 Task: Find connections with filter location Bata with filter topic #lifewith filter profile language Potuguese with filter current company AppDirect with filter school Technology And Management Jobs with filter industry Electrical Equipment Manufacturing with filter service category Labor and Employment Law with filter keywords title Playwright
Action: Mouse moved to (250, 214)
Screenshot: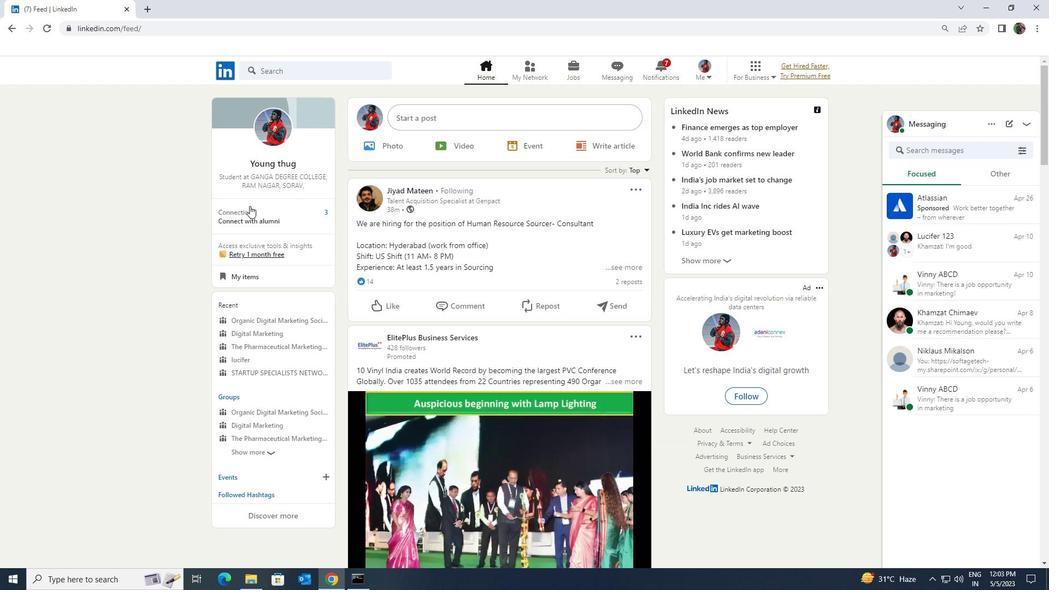 
Action: Mouse pressed left at (250, 214)
Screenshot: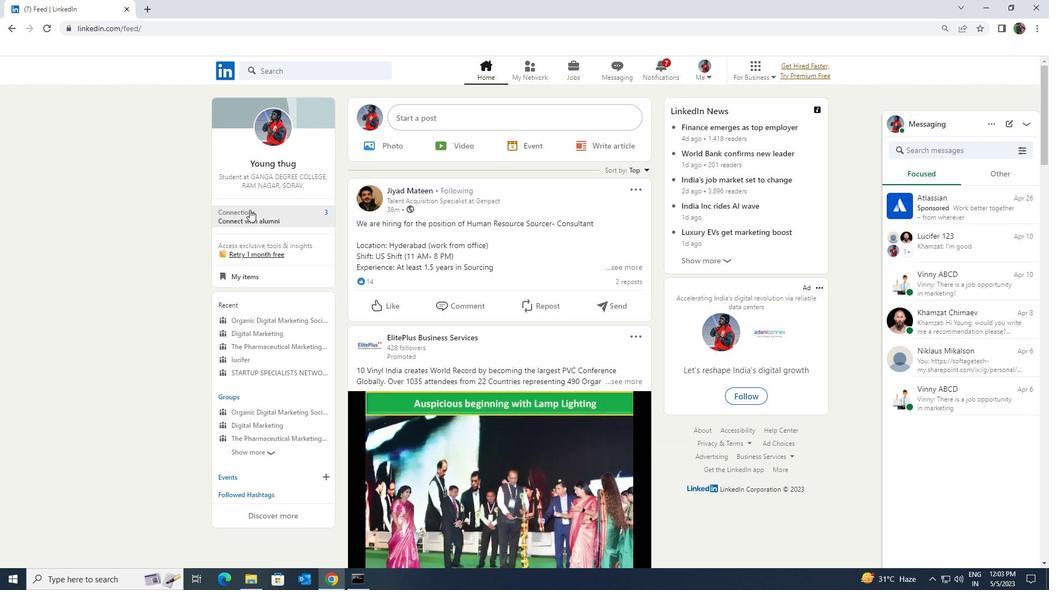 
Action: Mouse moved to (274, 133)
Screenshot: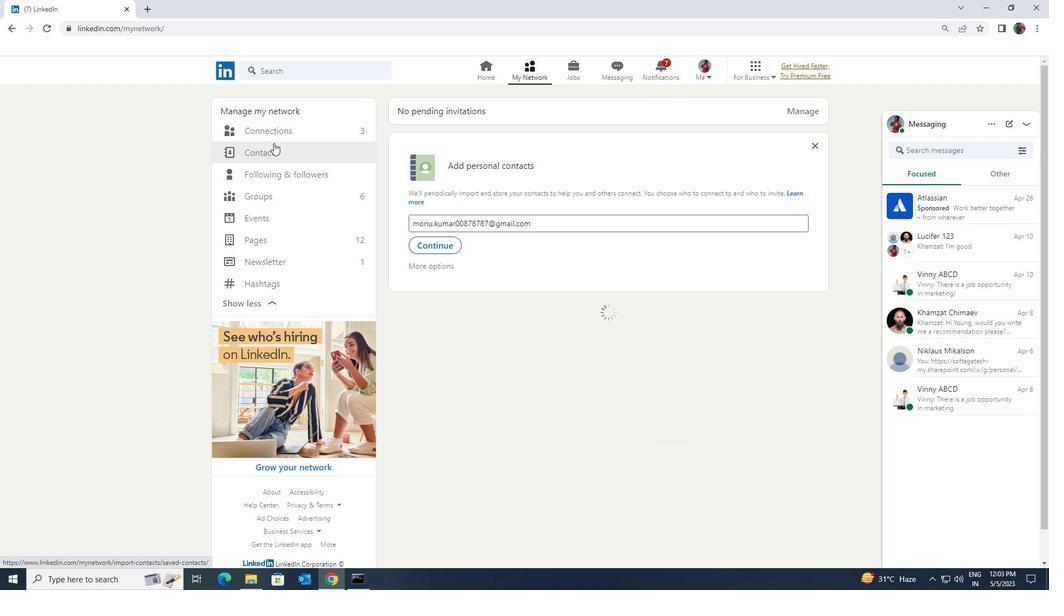 
Action: Mouse pressed left at (274, 133)
Screenshot: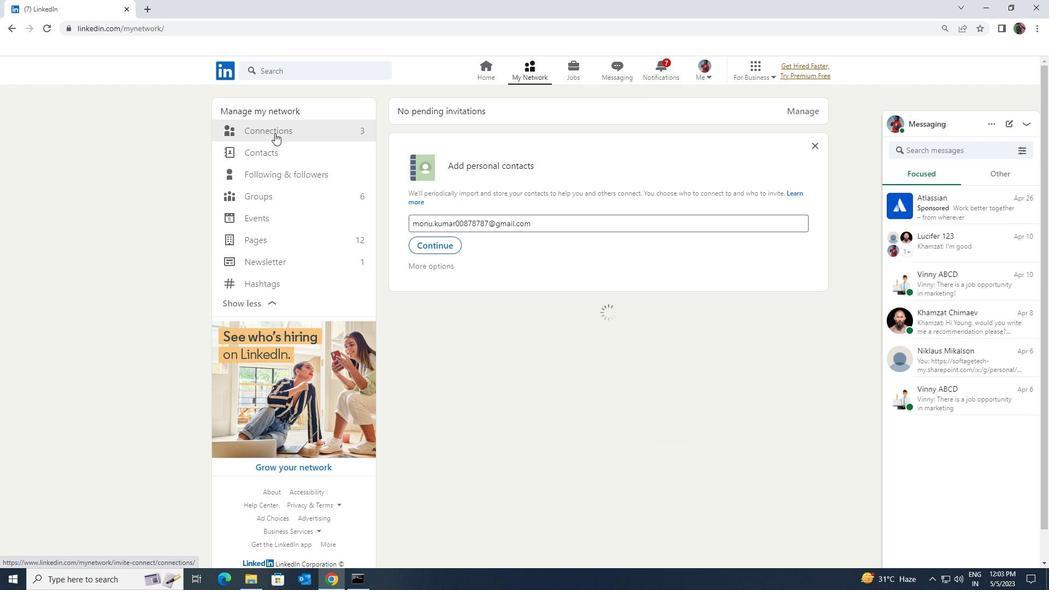 
Action: Mouse moved to (589, 131)
Screenshot: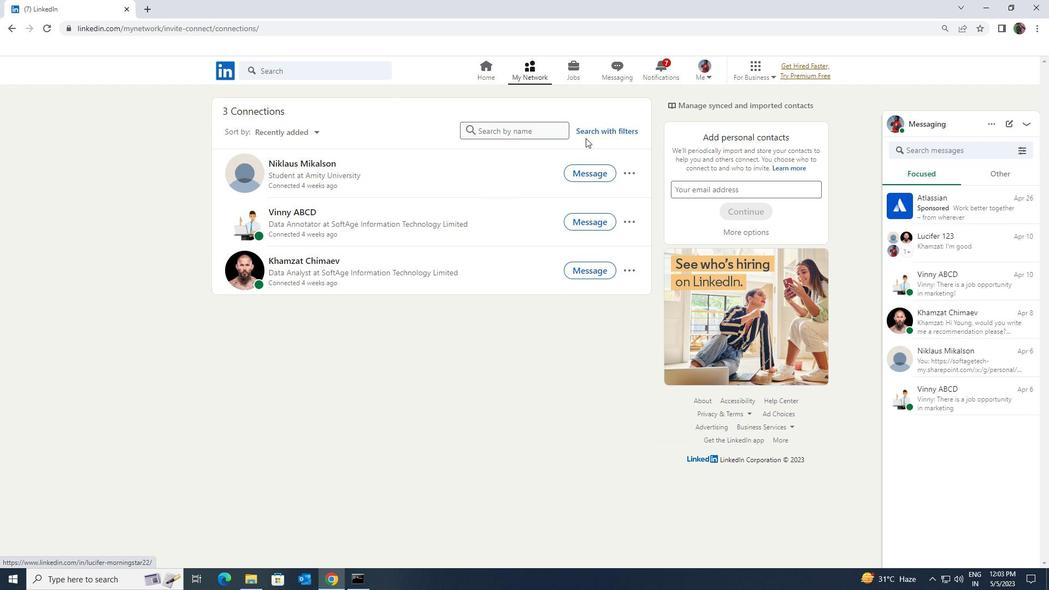 
Action: Mouse pressed left at (589, 131)
Screenshot: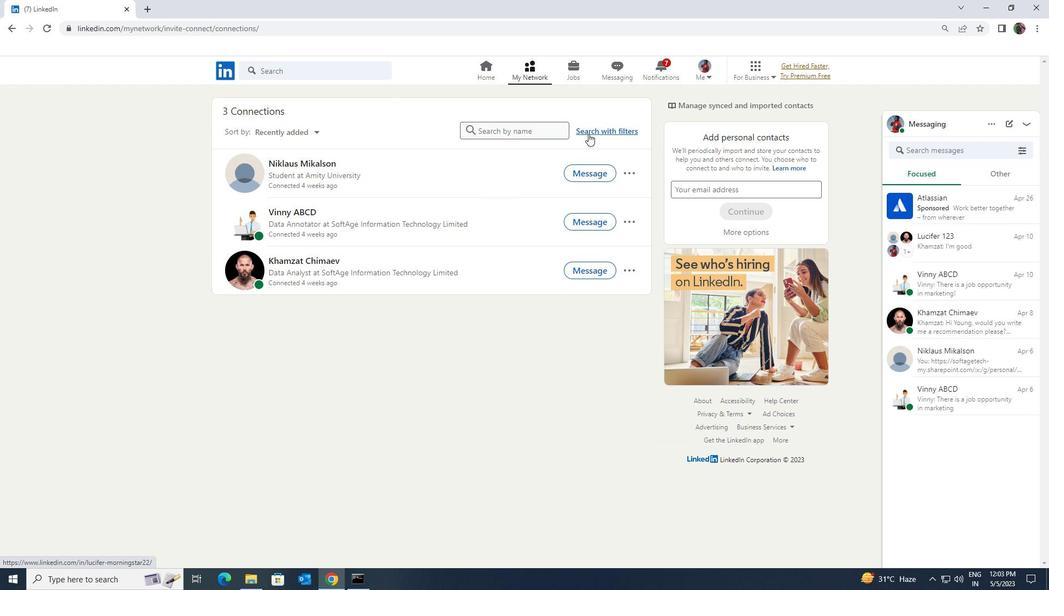 
Action: Mouse moved to (569, 106)
Screenshot: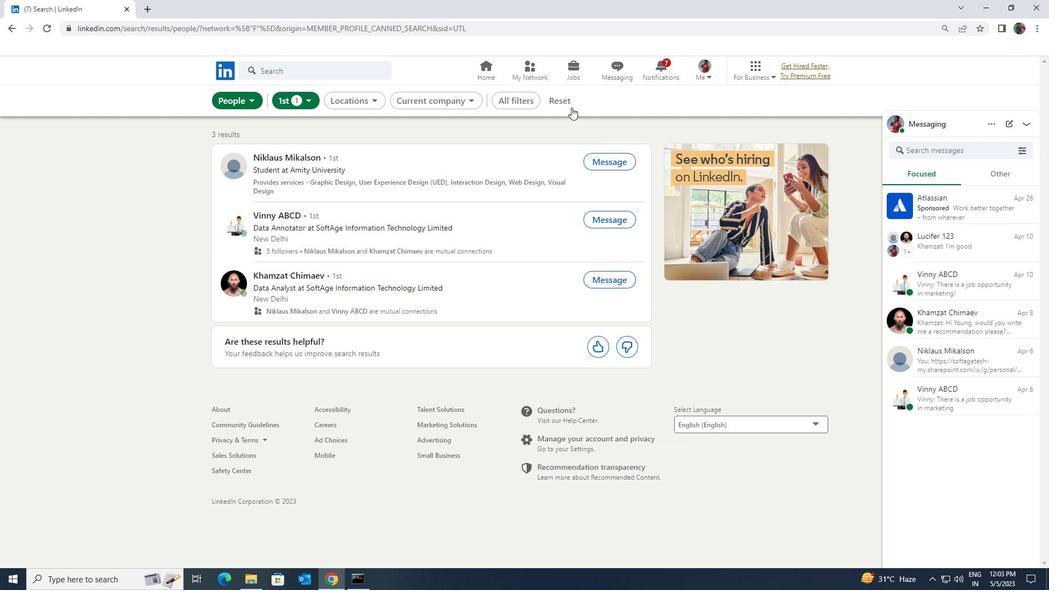 
Action: Mouse pressed left at (569, 106)
Screenshot: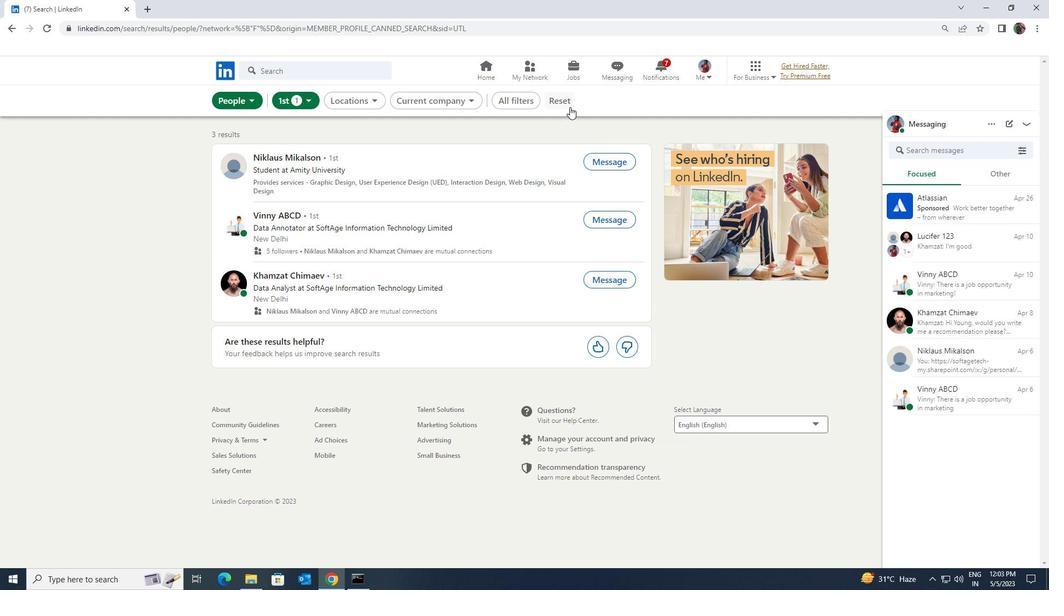 
Action: Mouse moved to (545, 99)
Screenshot: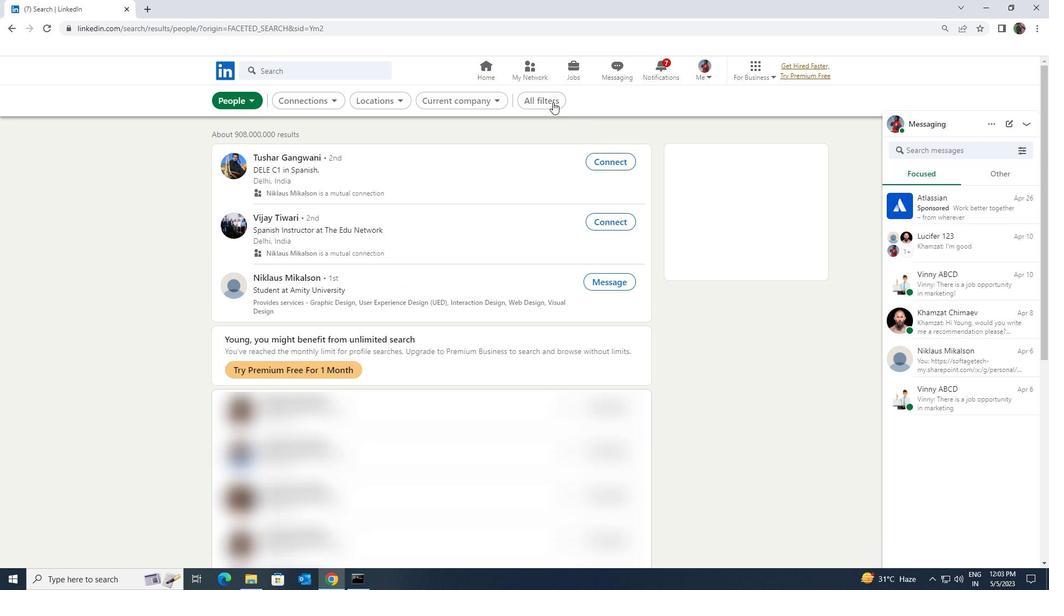 
Action: Mouse pressed left at (545, 99)
Screenshot: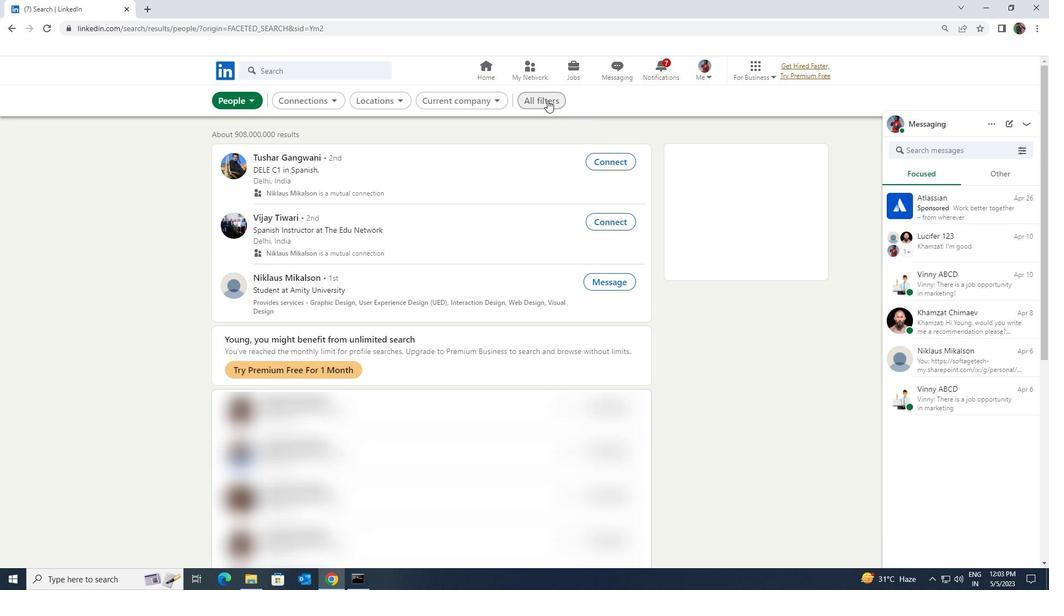 
Action: Mouse moved to (911, 420)
Screenshot: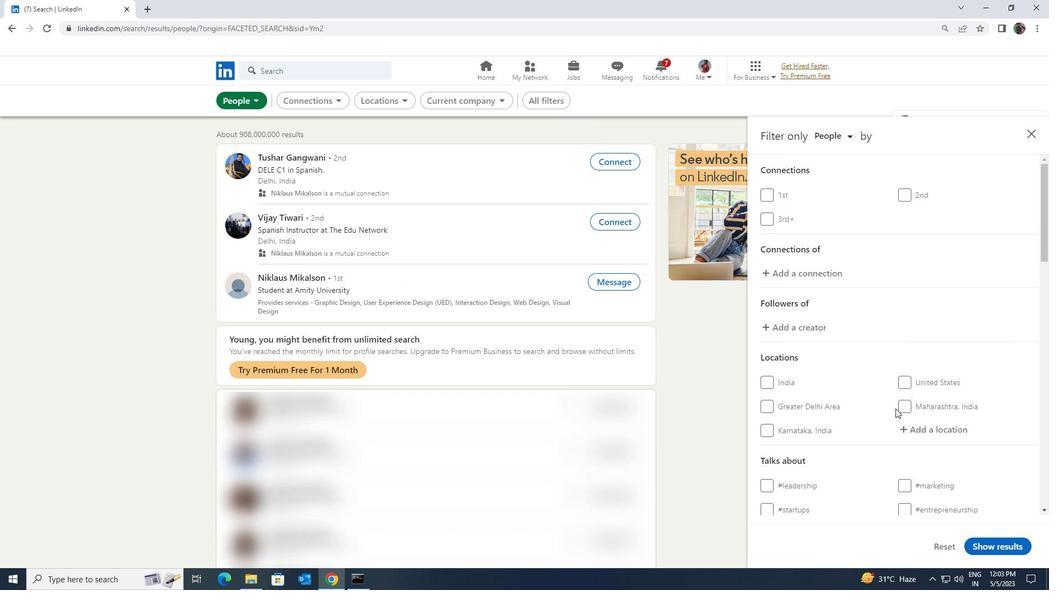 
Action: Mouse pressed left at (911, 420)
Screenshot: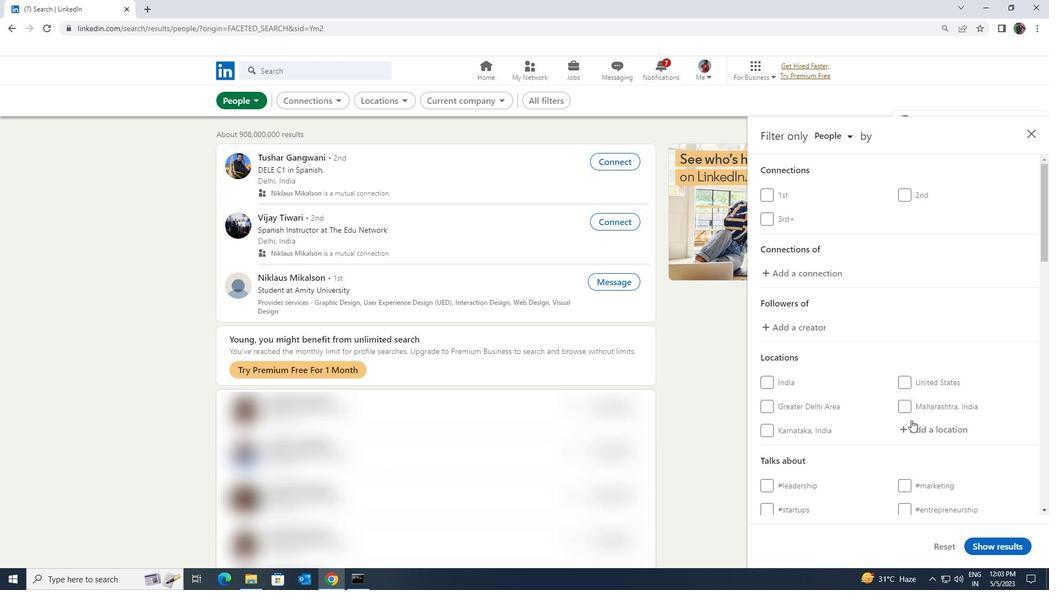 
Action: Key pressed <Key.shift>BATA
Screenshot: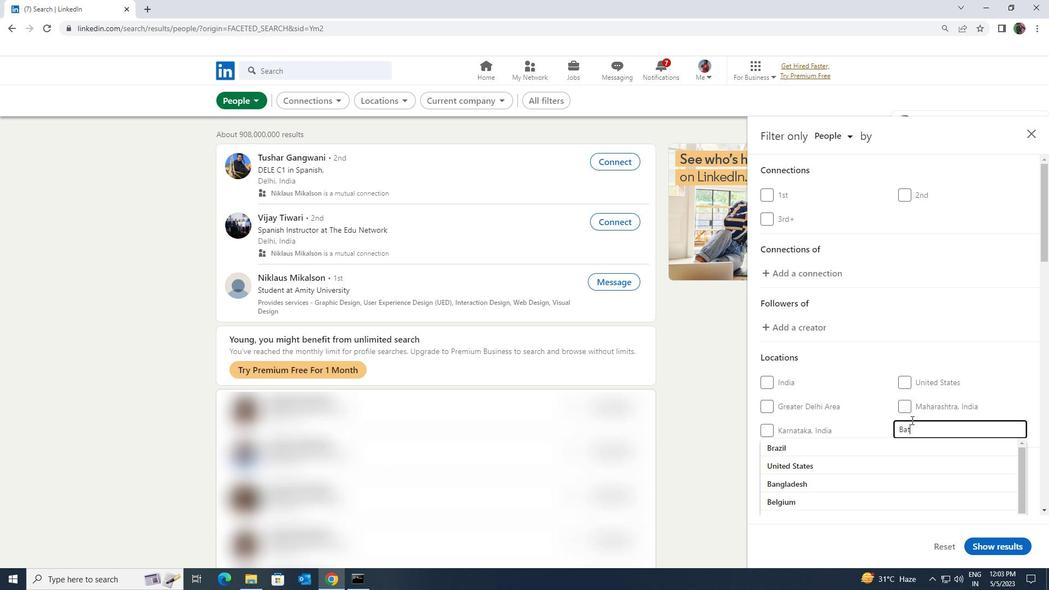 
Action: Mouse moved to (909, 443)
Screenshot: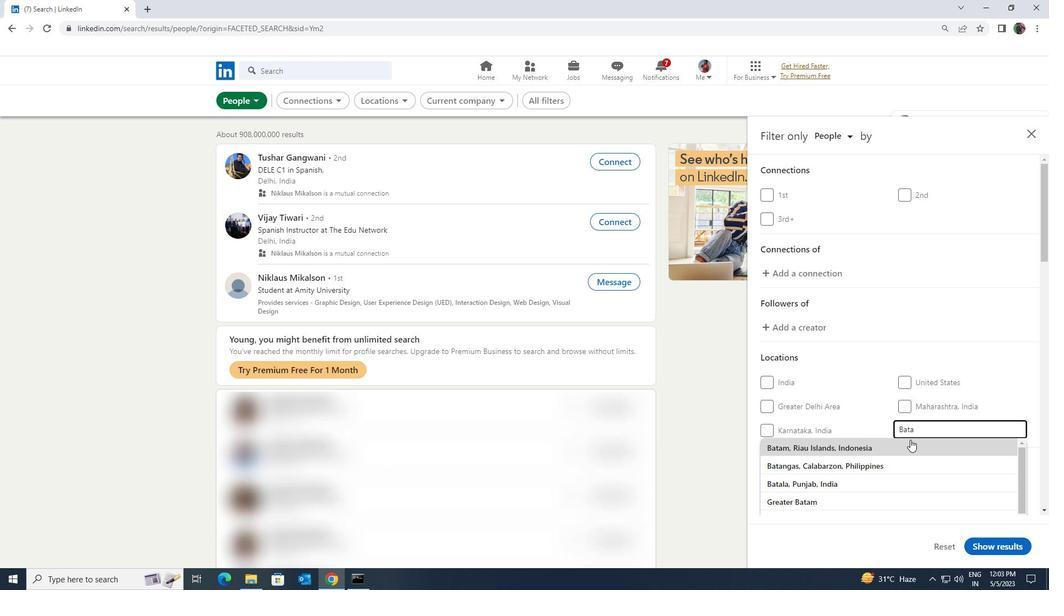 
Action: Mouse pressed left at (909, 443)
Screenshot: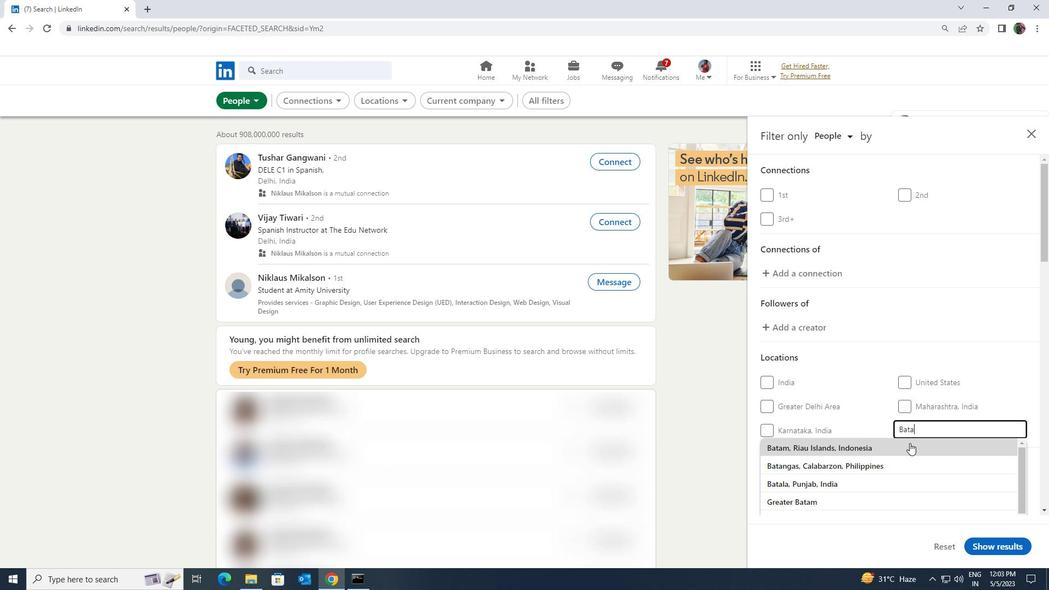 
Action: Mouse scrolled (909, 442) with delta (0, 0)
Screenshot: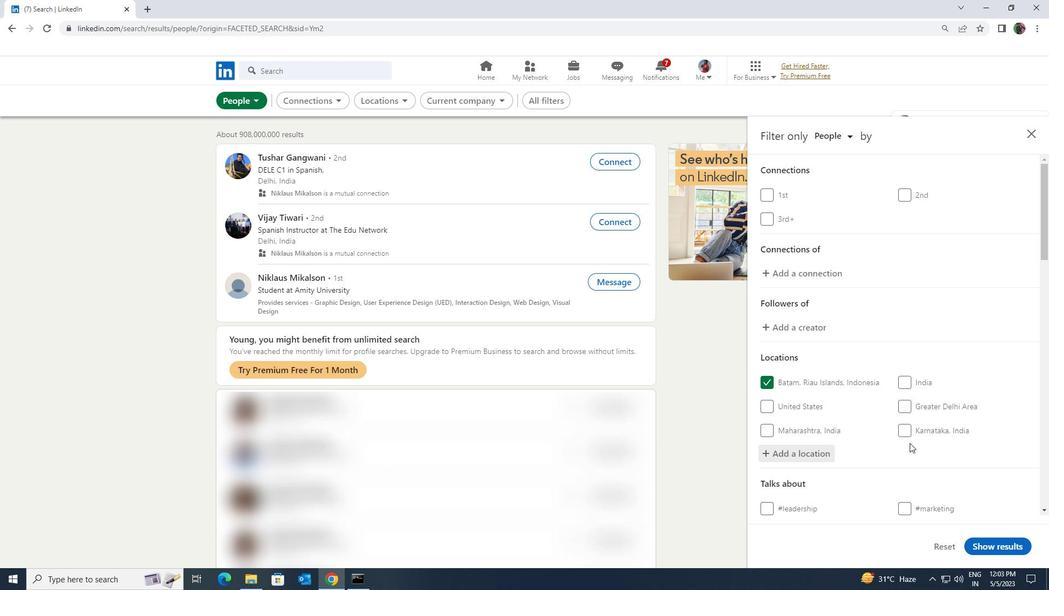 
Action: Mouse scrolled (909, 442) with delta (0, 0)
Screenshot: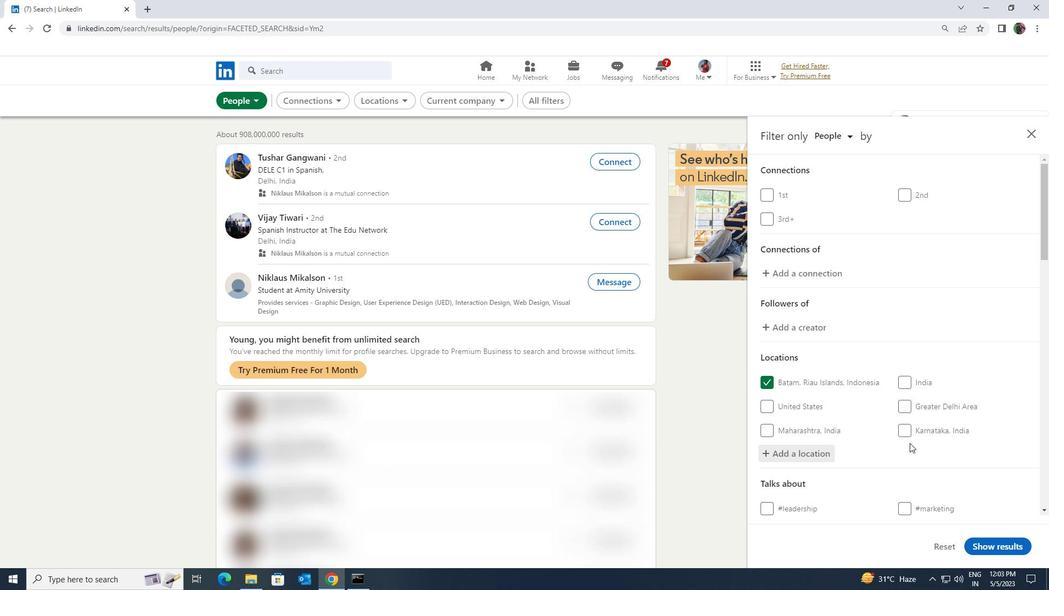 
Action: Mouse scrolled (909, 442) with delta (0, 0)
Screenshot: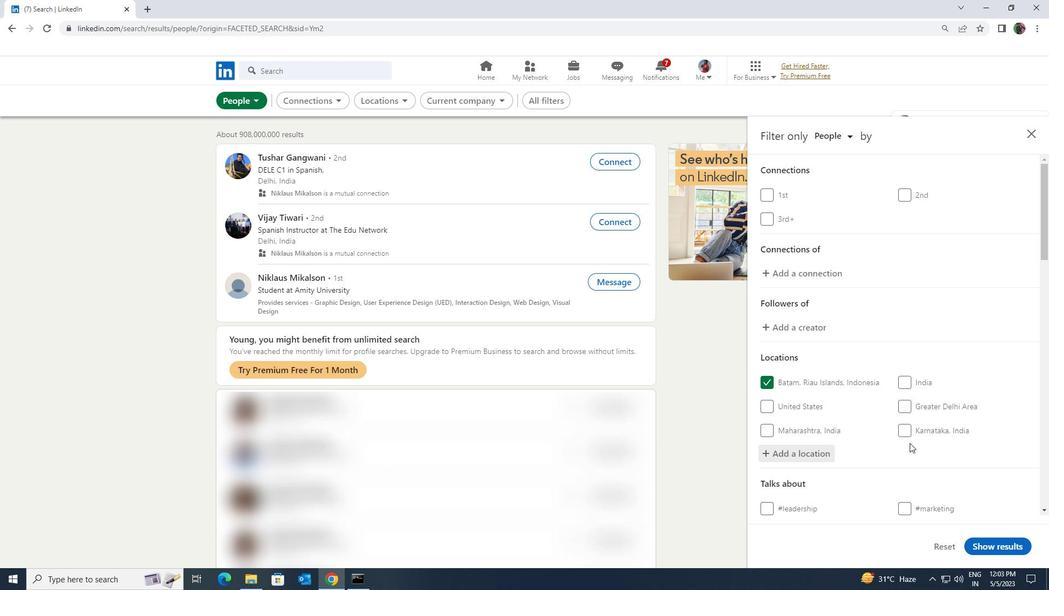 
Action: Mouse moved to (920, 393)
Screenshot: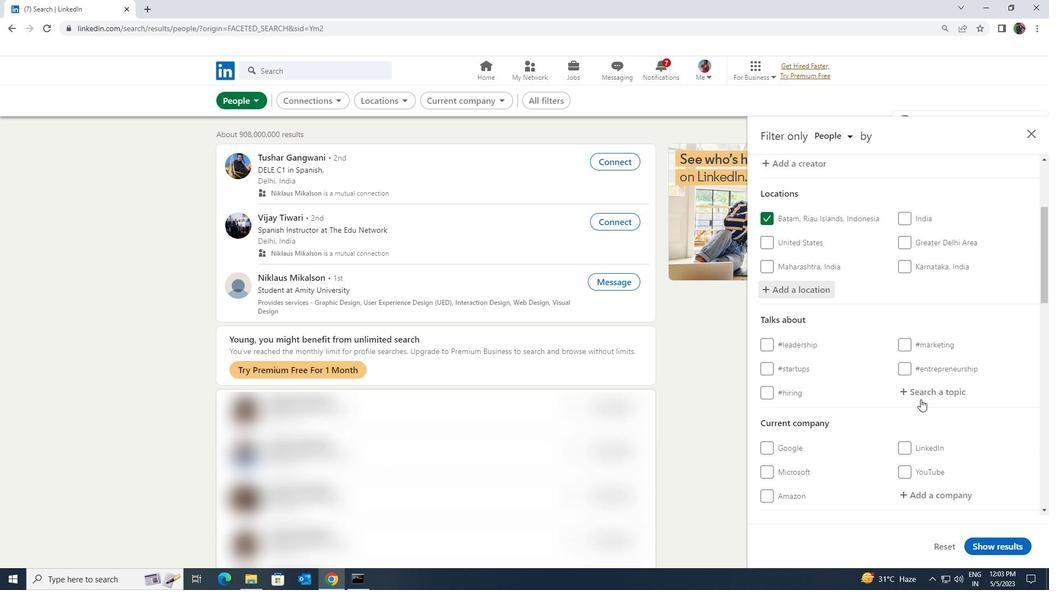 
Action: Mouse pressed left at (920, 393)
Screenshot: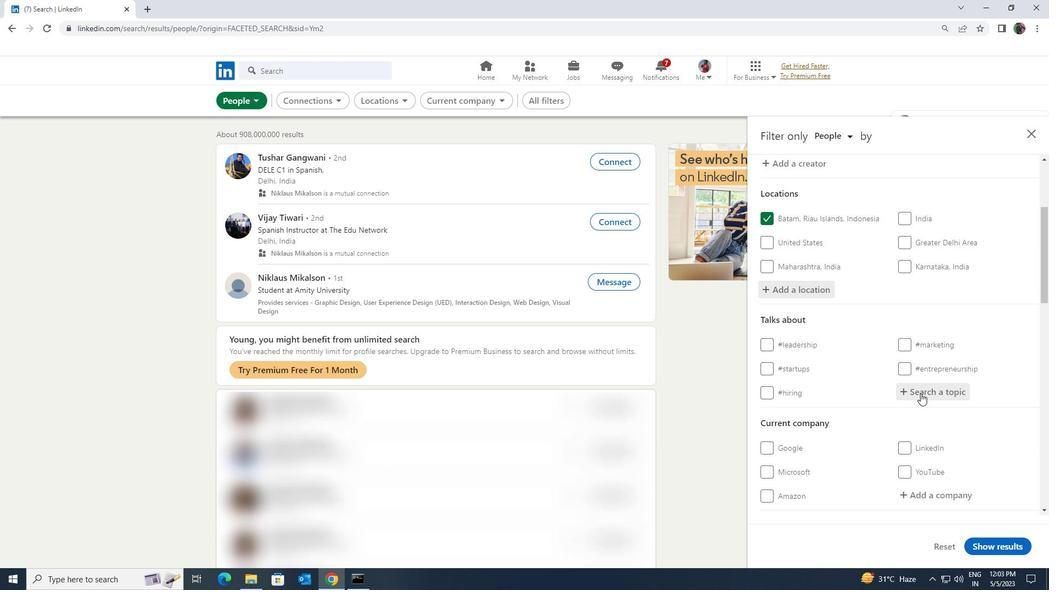 
Action: Key pressed <Key.shift>LIFE
Screenshot: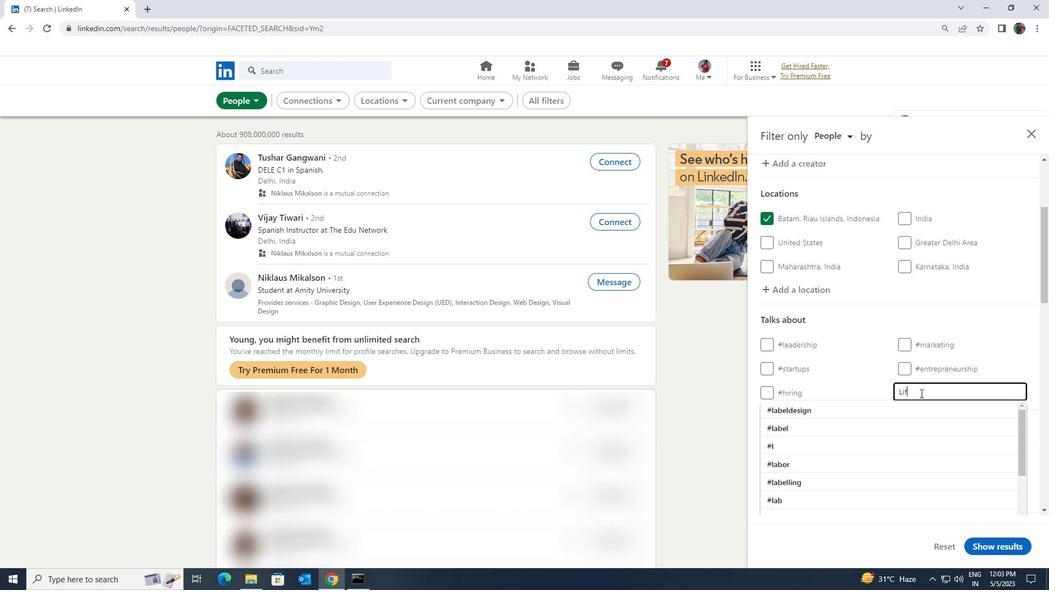 
Action: Mouse moved to (913, 401)
Screenshot: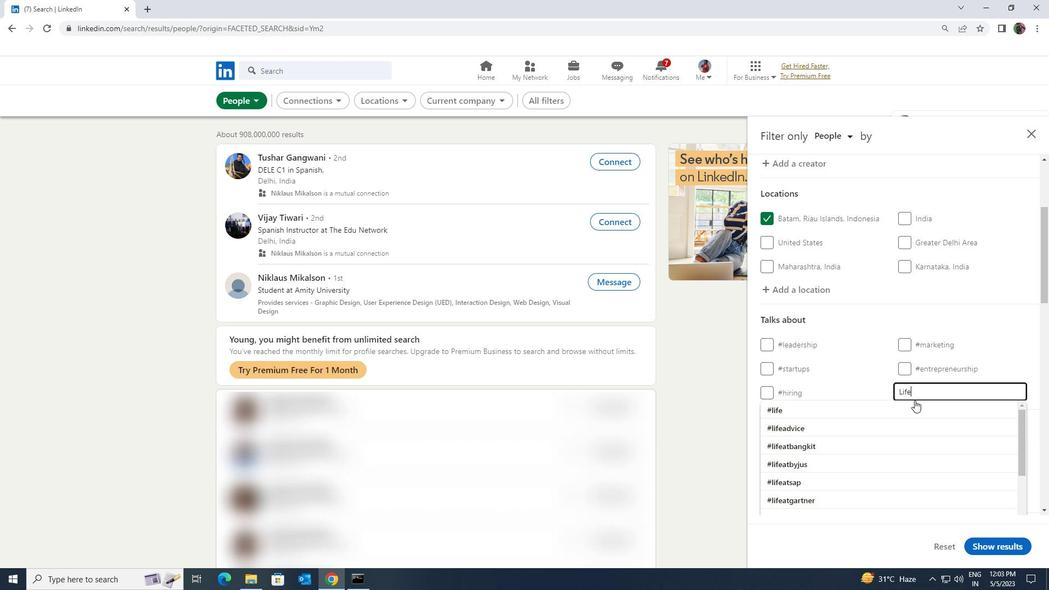 
Action: Mouse pressed left at (913, 401)
Screenshot: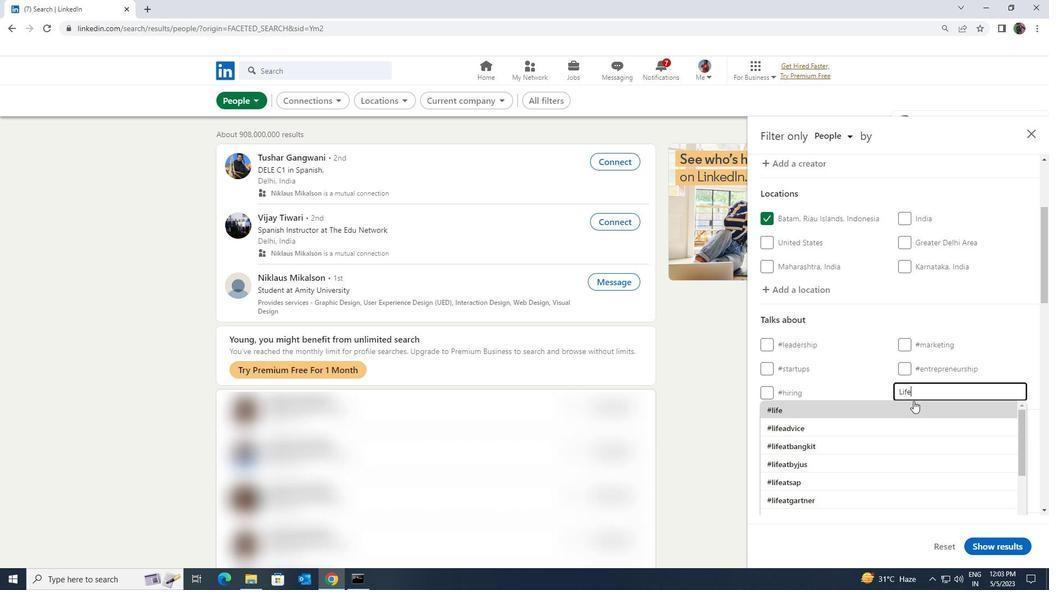 
Action: Mouse scrolled (913, 401) with delta (0, 0)
Screenshot: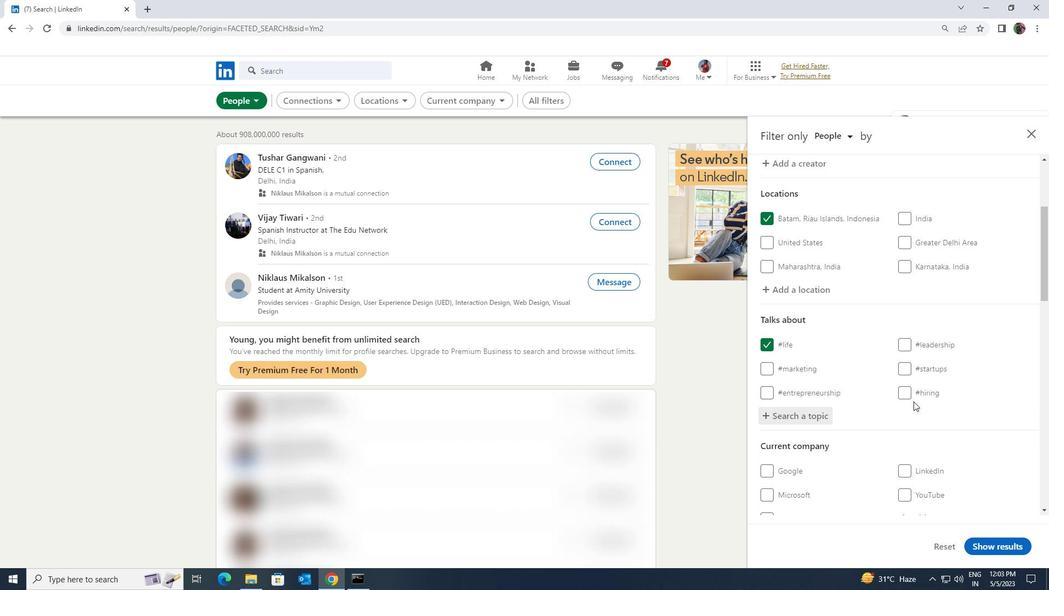 
Action: Mouse scrolled (913, 401) with delta (0, 0)
Screenshot: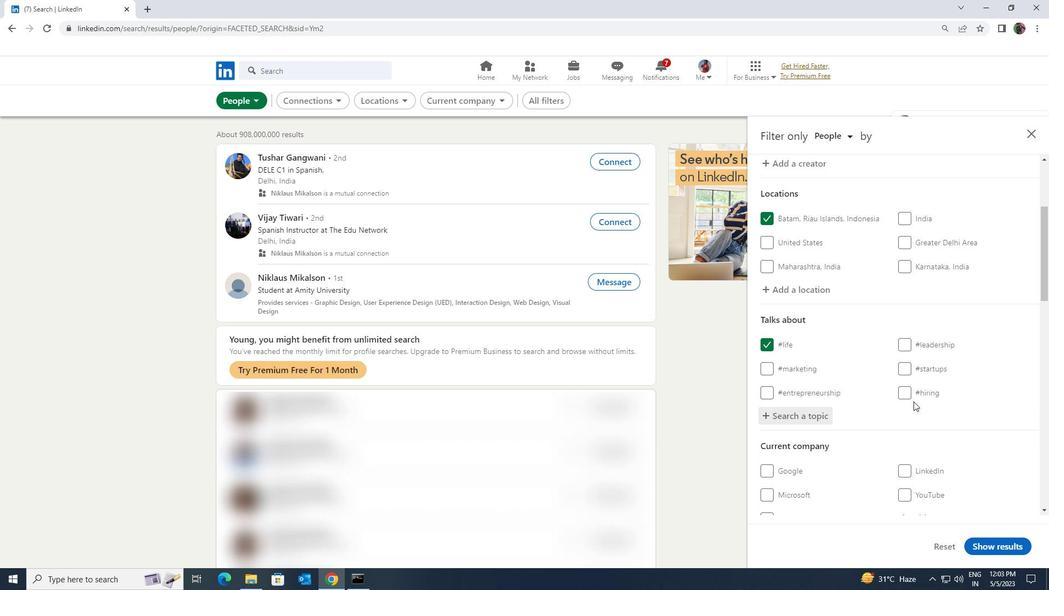 
Action: Mouse moved to (913, 402)
Screenshot: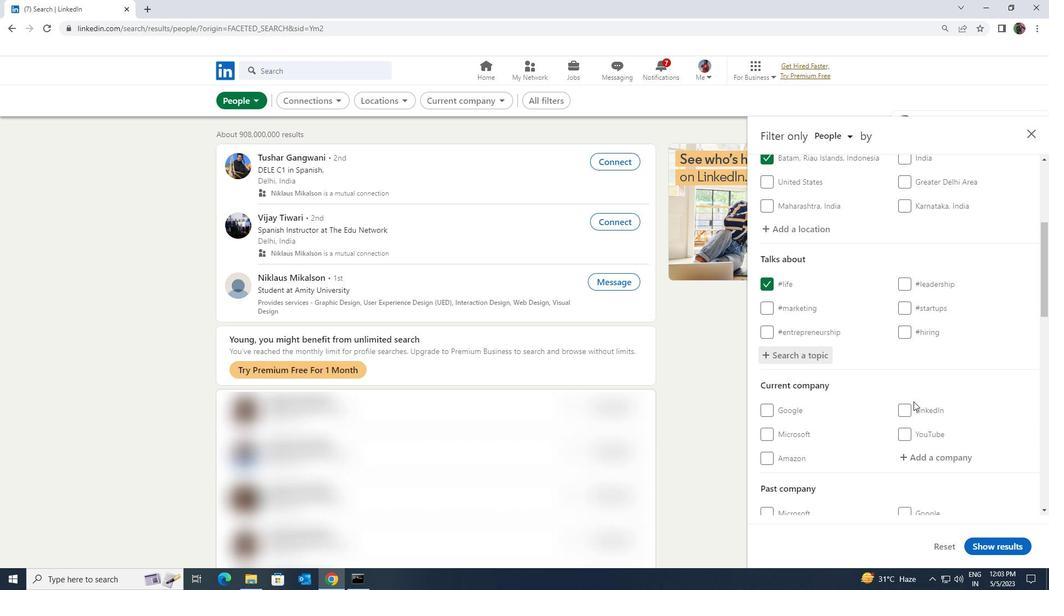 
Action: Mouse scrolled (913, 401) with delta (0, 0)
Screenshot: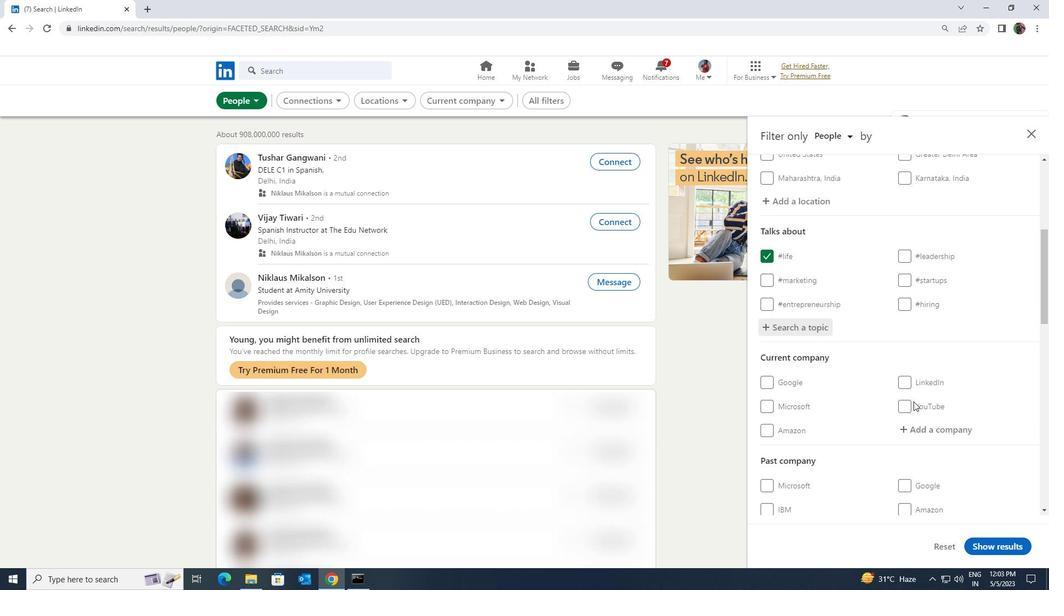 
Action: Mouse moved to (912, 402)
Screenshot: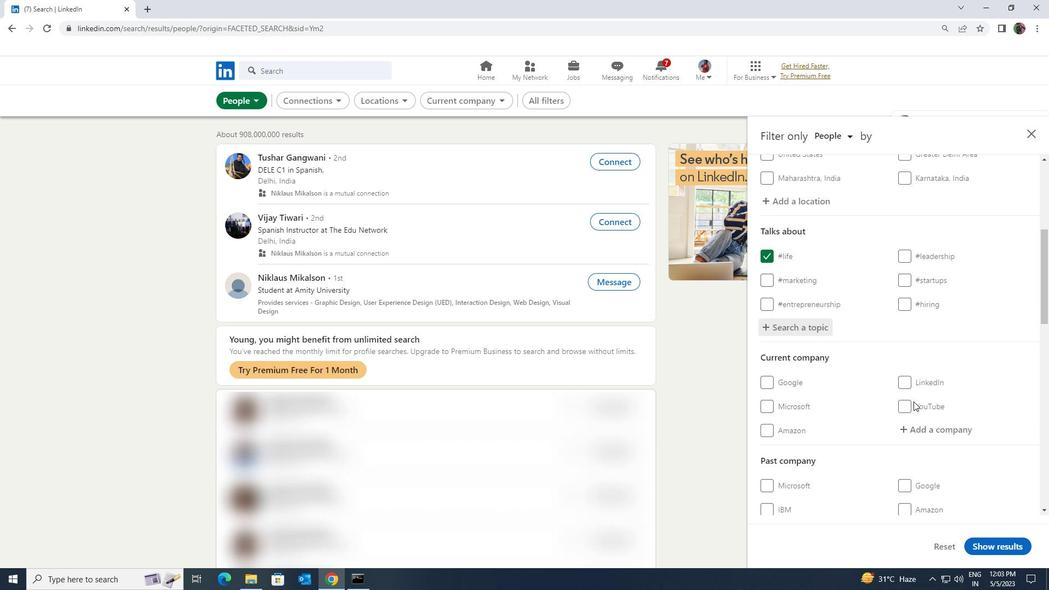
Action: Mouse scrolled (912, 402) with delta (0, 0)
Screenshot: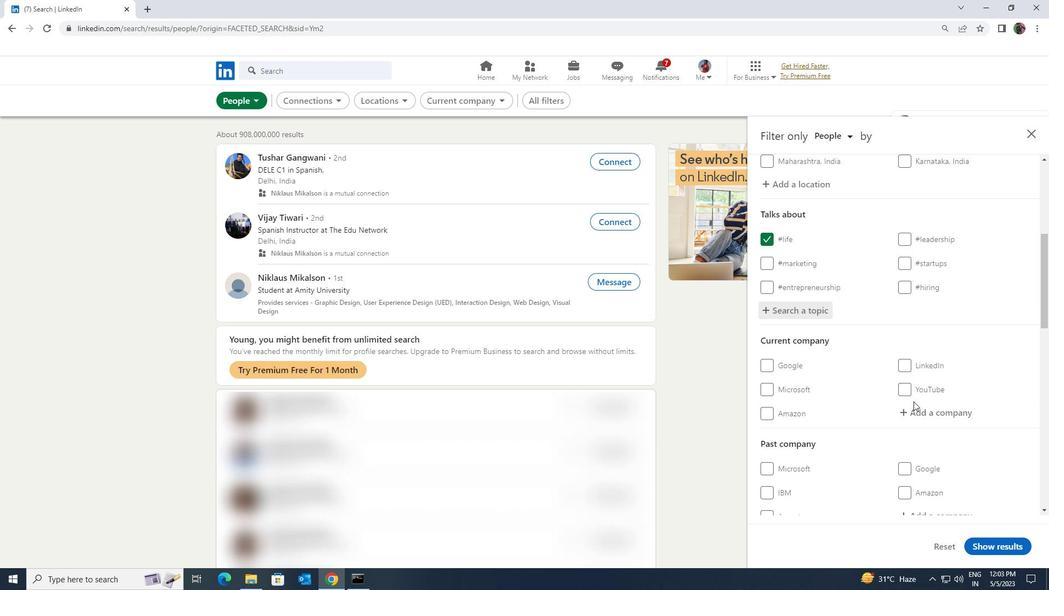 
Action: Mouse moved to (912, 402)
Screenshot: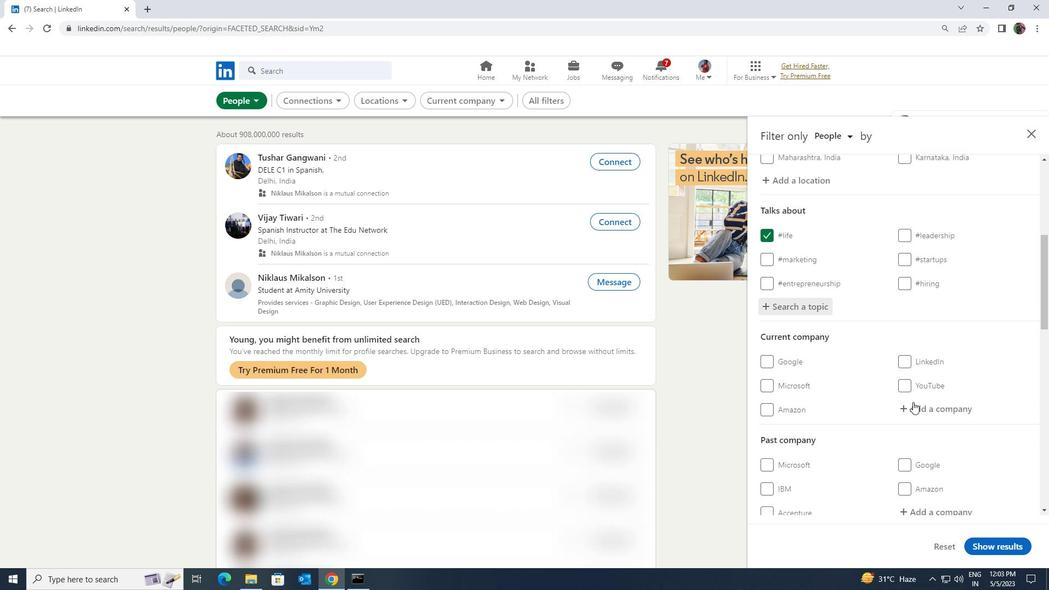 
Action: Mouse scrolled (912, 402) with delta (0, 0)
Screenshot: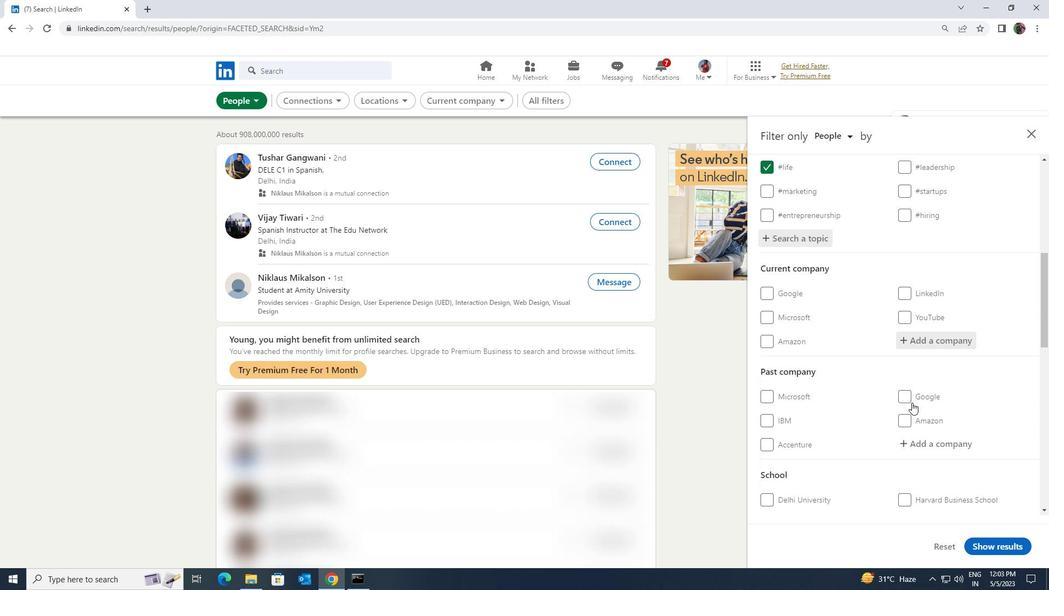 
Action: Mouse moved to (908, 404)
Screenshot: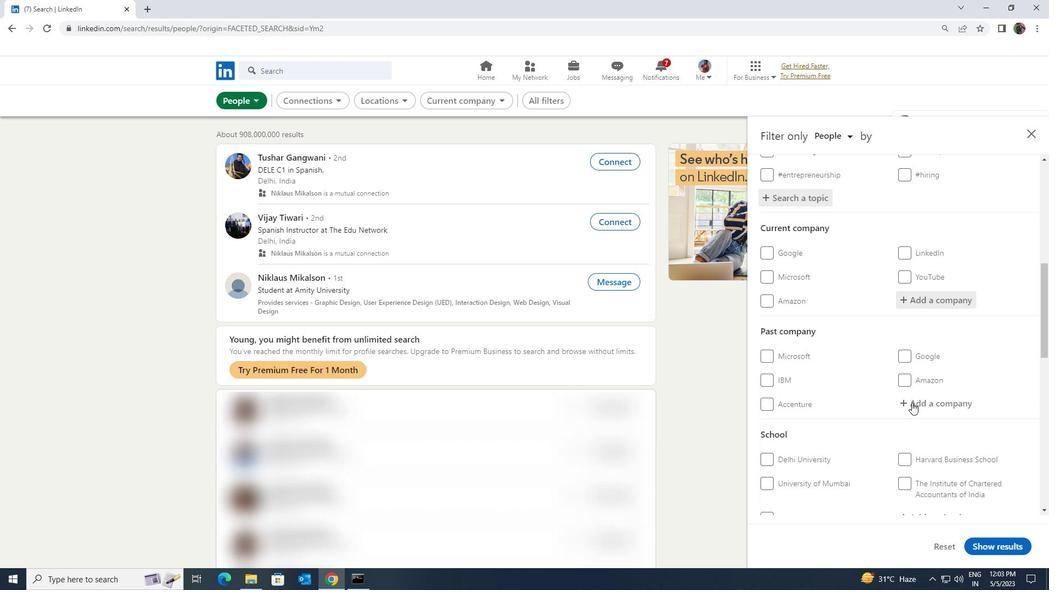 
Action: Mouse scrolled (908, 404) with delta (0, 0)
Screenshot: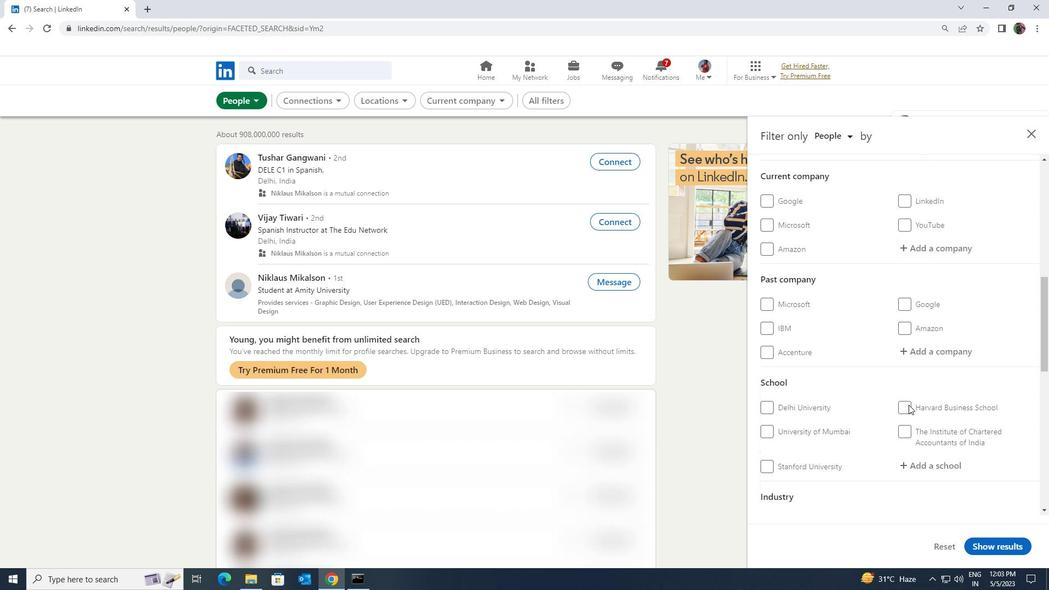 
Action: Mouse scrolled (908, 404) with delta (0, 0)
Screenshot: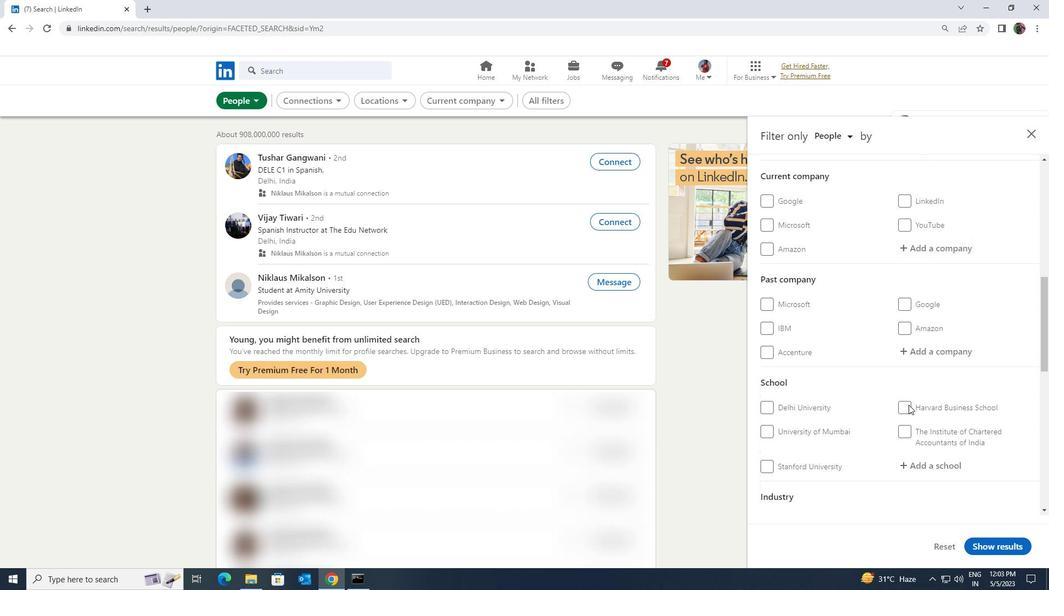 
Action: Mouse moved to (907, 406)
Screenshot: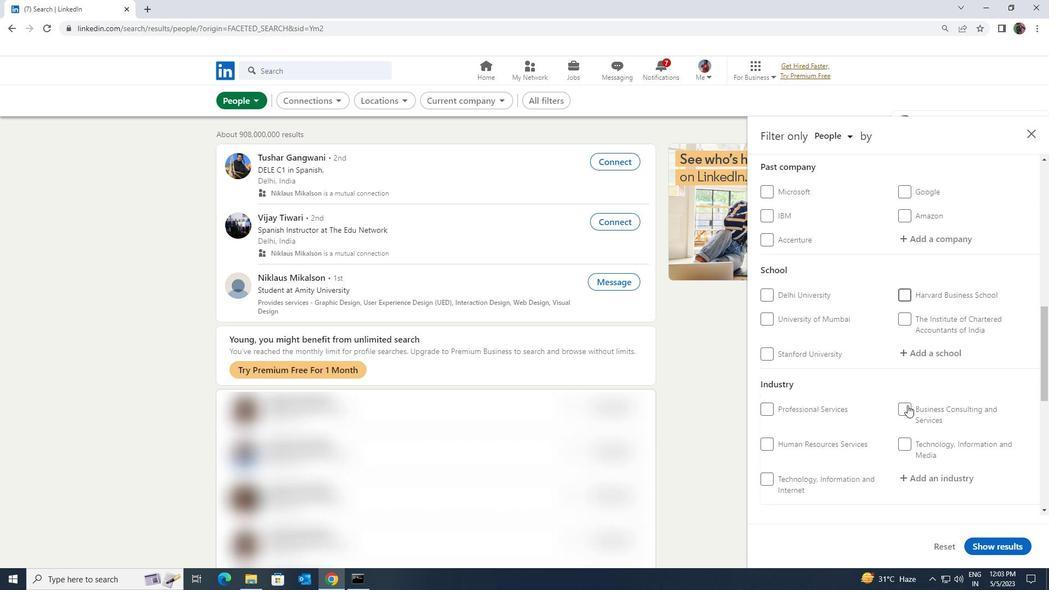 
Action: Mouse scrolled (907, 405) with delta (0, 0)
Screenshot: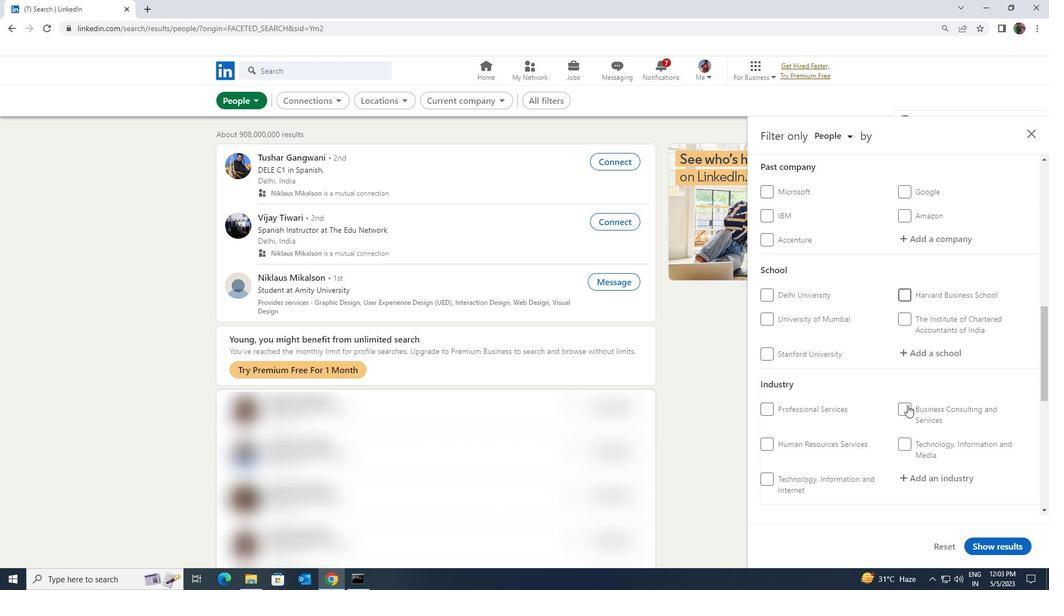 
Action: Mouse scrolled (907, 405) with delta (0, 0)
Screenshot: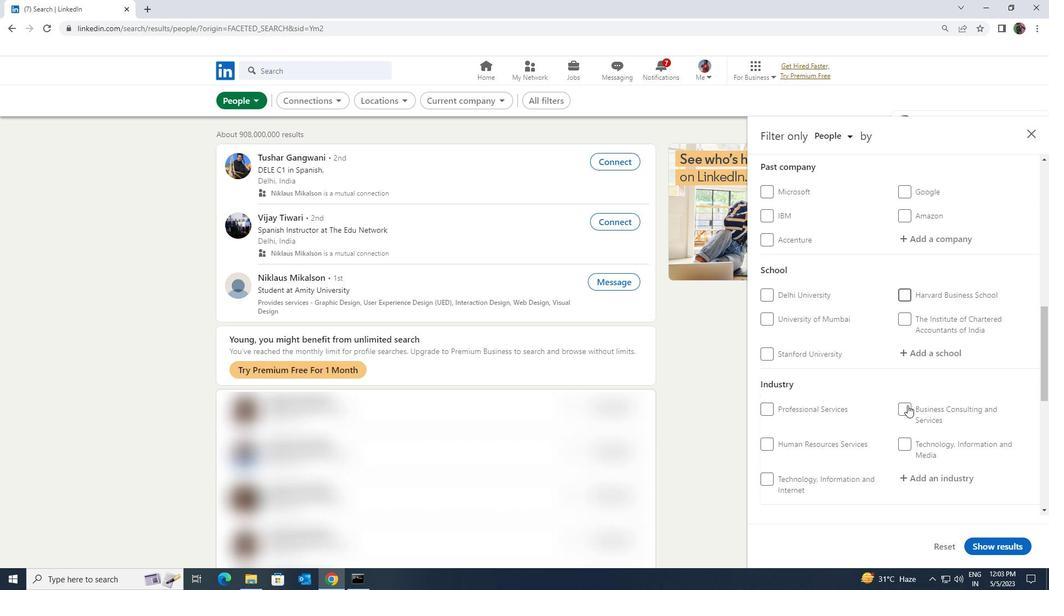 
Action: Mouse moved to (906, 406)
Screenshot: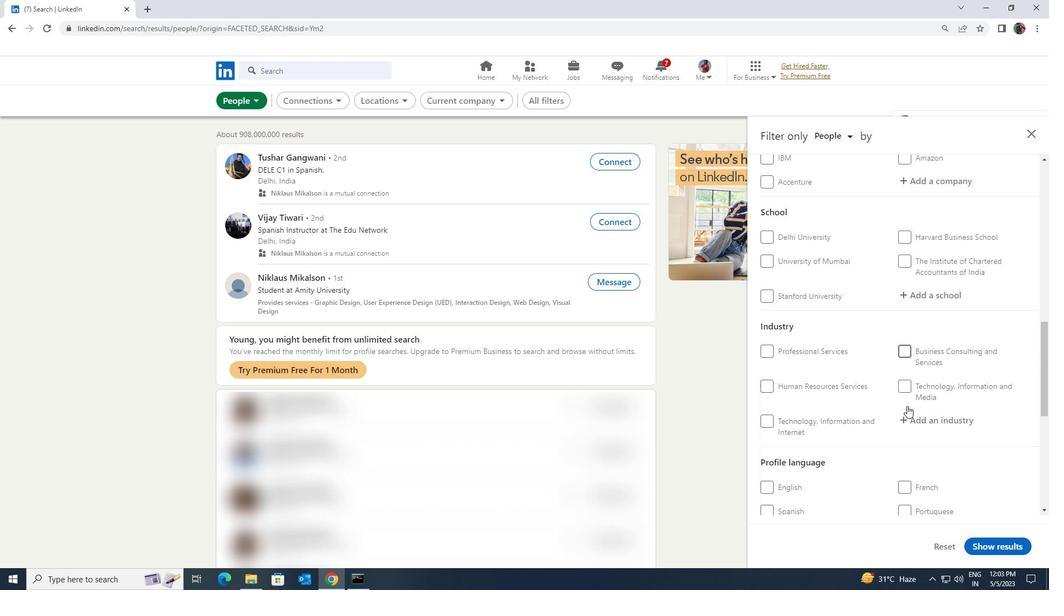 
Action: Mouse scrolled (906, 406) with delta (0, 0)
Screenshot: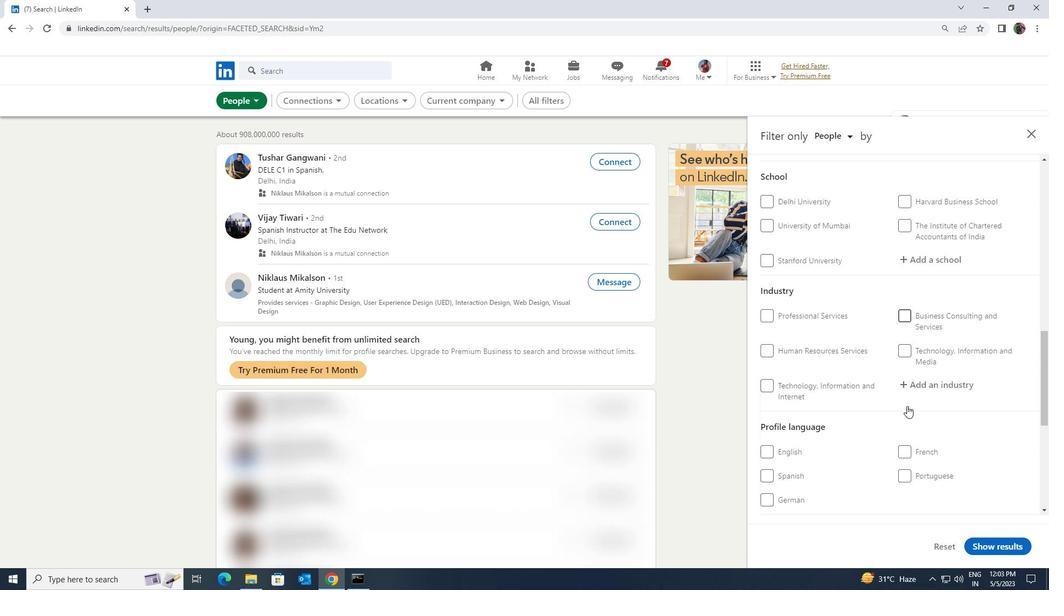 
Action: Mouse moved to (906, 404)
Screenshot: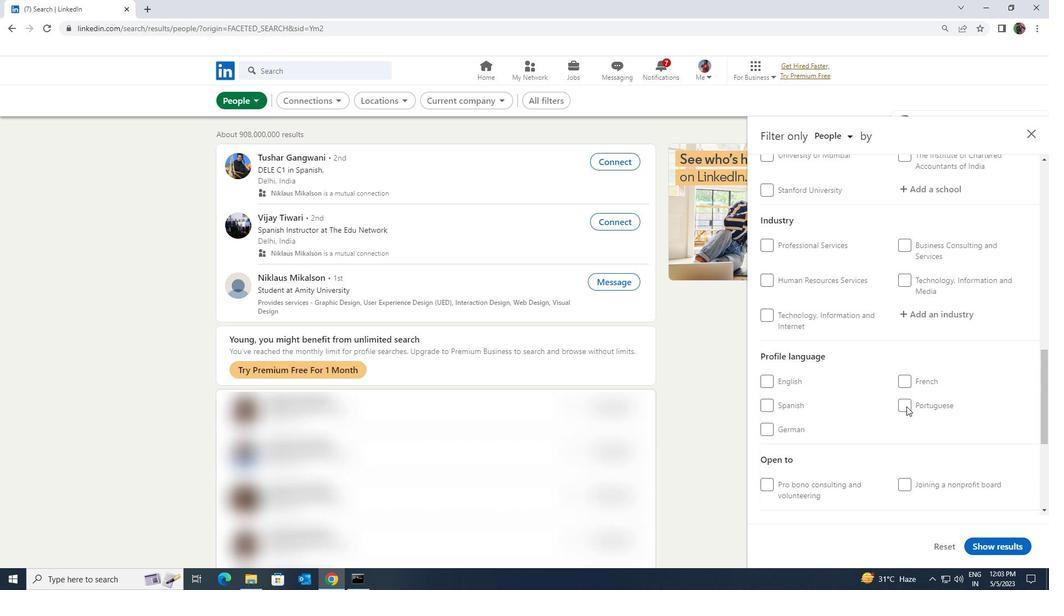 
Action: Mouse pressed left at (906, 404)
Screenshot: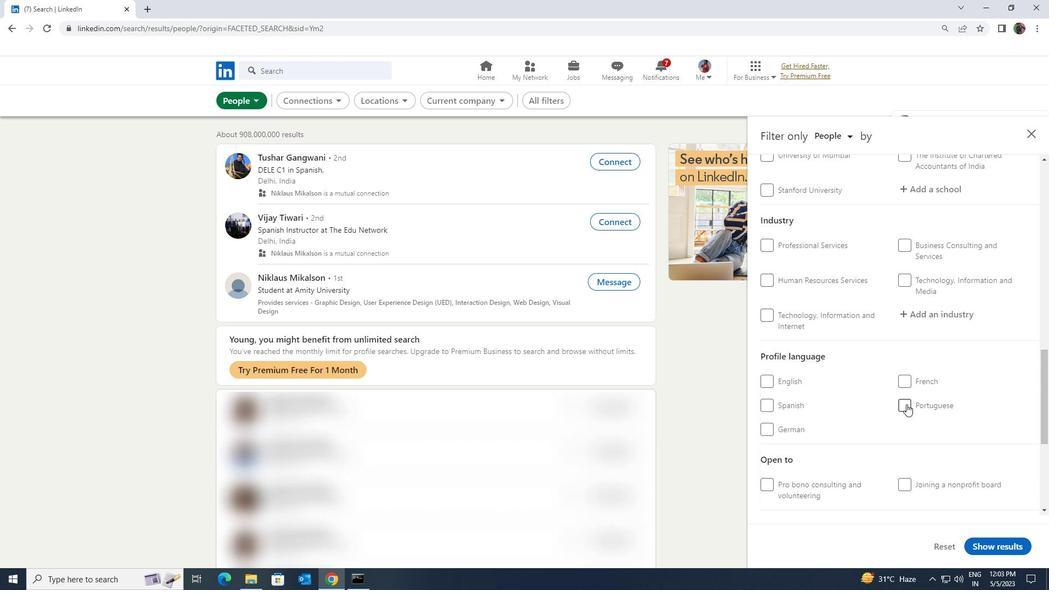 
Action: Mouse scrolled (906, 404) with delta (0, 0)
Screenshot: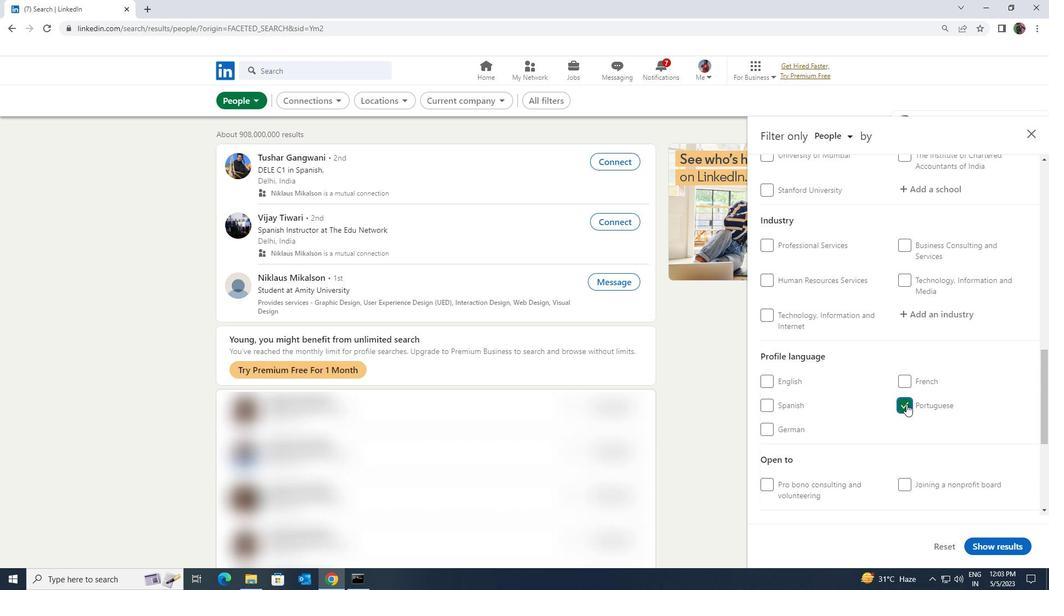 
Action: Mouse scrolled (906, 404) with delta (0, 0)
Screenshot: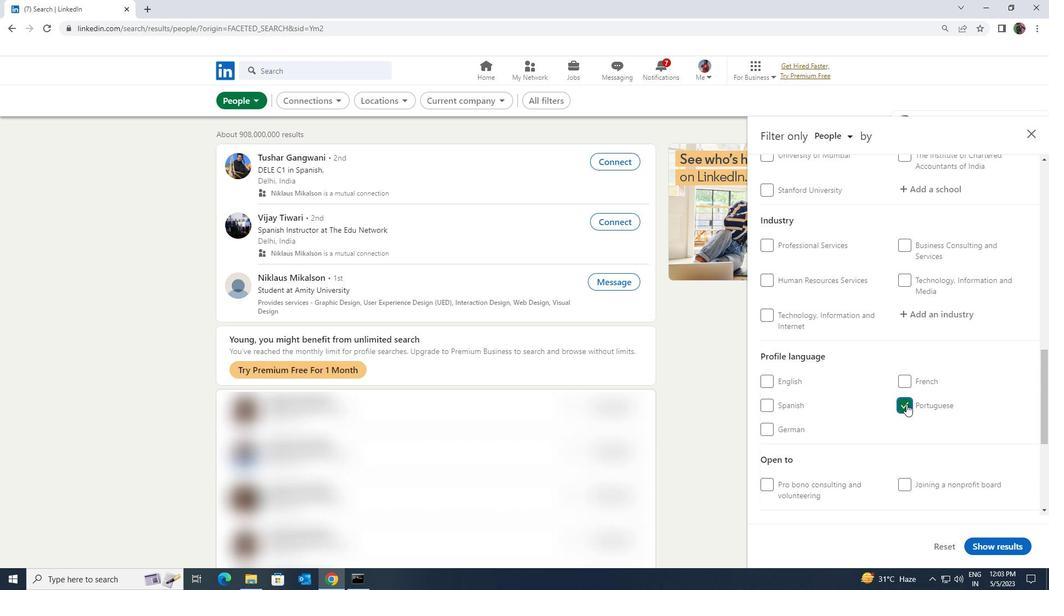 
Action: Mouse scrolled (906, 404) with delta (0, 0)
Screenshot: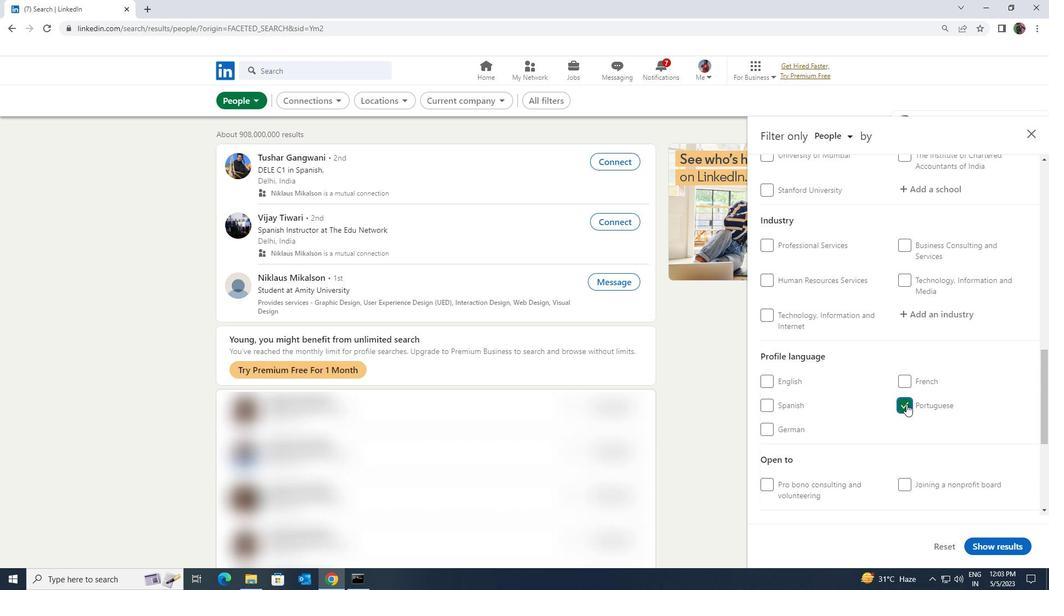 
Action: Mouse scrolled (906, 404) with delta (0, 0)
Screenshot: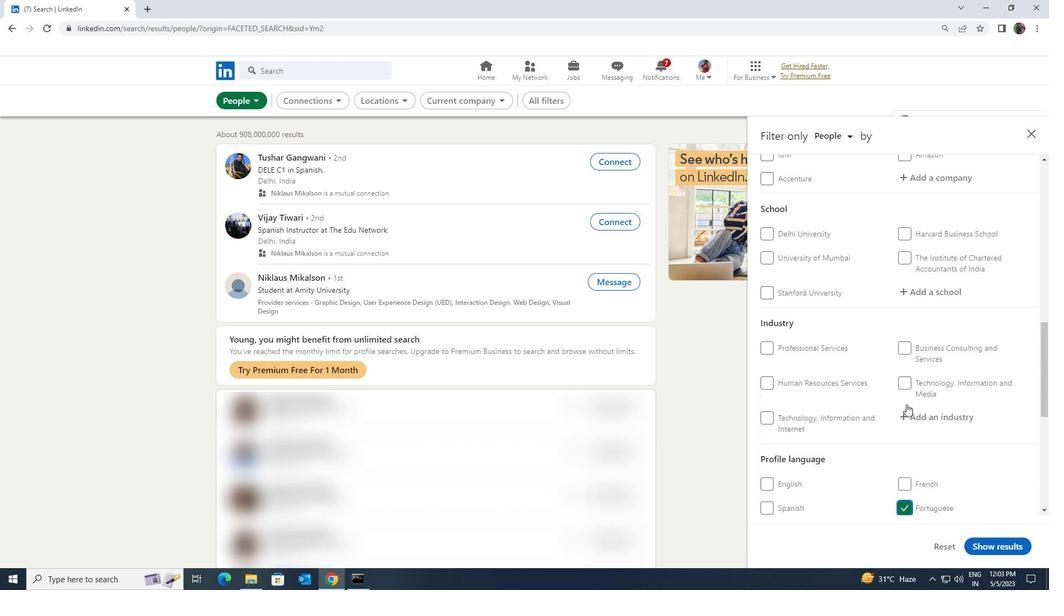 
Action: Mouse scrolled (906, 404) with delta (0, 0)
Screenshot: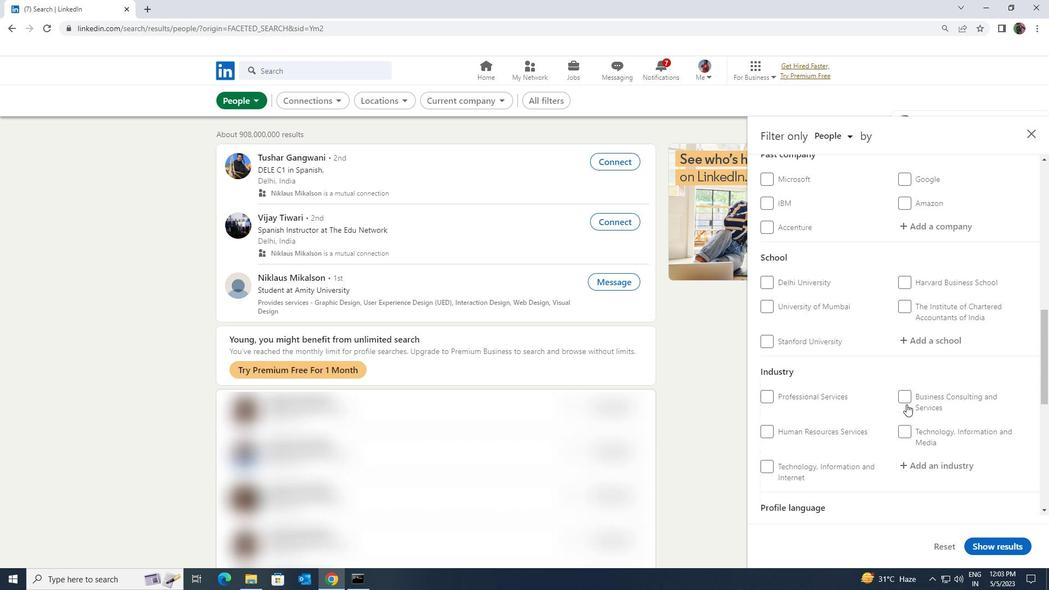 
Action: Mouse scrolled (906, 404) with delta (0, 0)
Screenshot: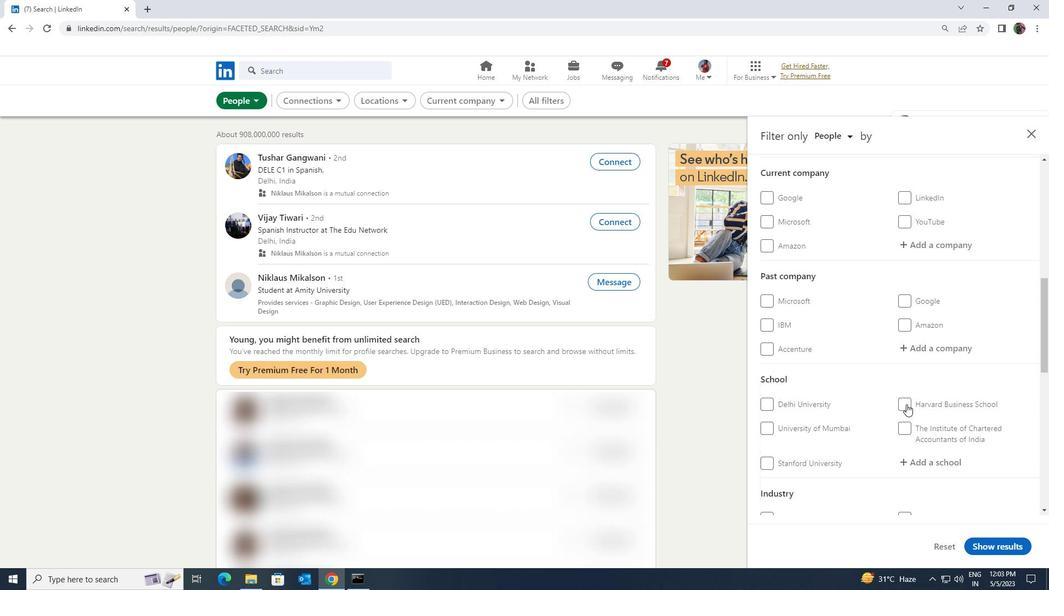 
Action: Mouse scrolled (906, 404) with delta (0, 0)
Screenshot: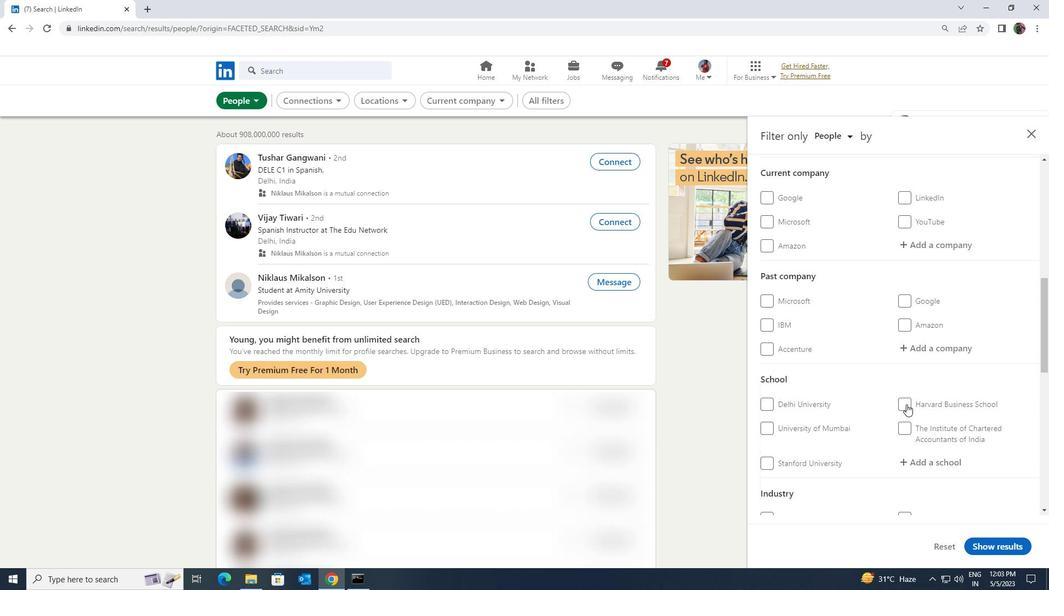 
Action: Mouse moved to (912, 353)
Screenshot: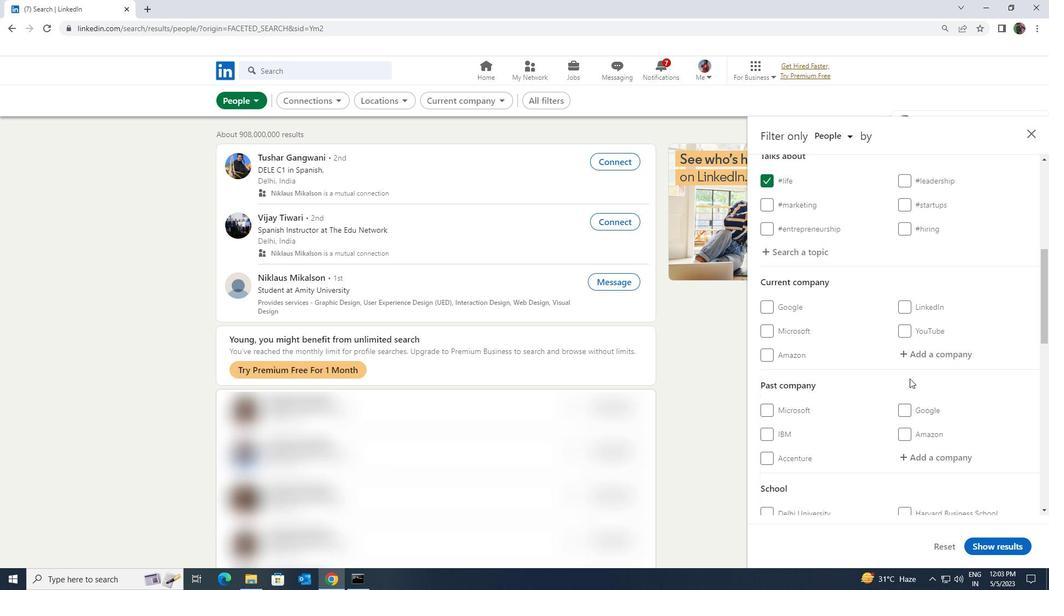 
Action: Mouse pressed left at (912, 353)
Screenshot: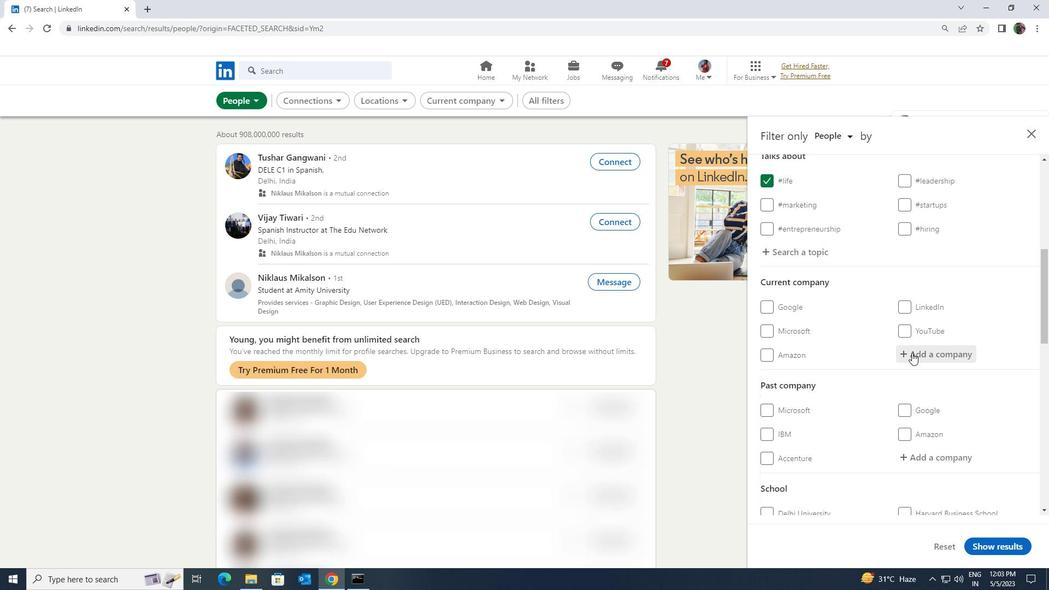 
Action: Key pressed <Key.shift><Key.shift><Key.shift><Key.shift><Key.shift>APP<Key.shift>DIRECT
Screenshot: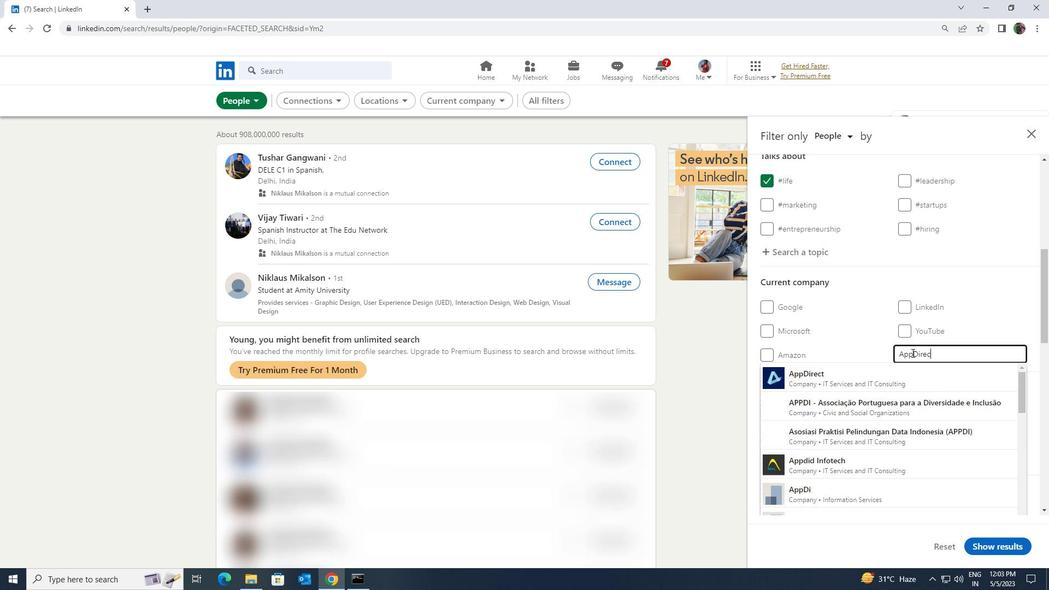 
Action: Mouse moved to (908, 368)
Screenshot: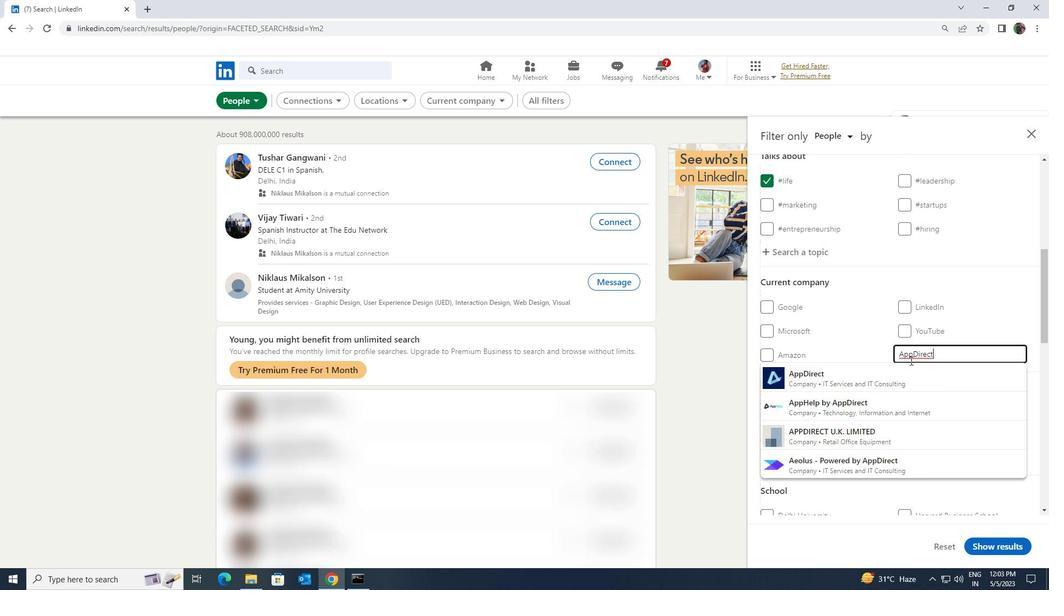 
Action: Mouse pressed left at (908, 368)
Screenshot: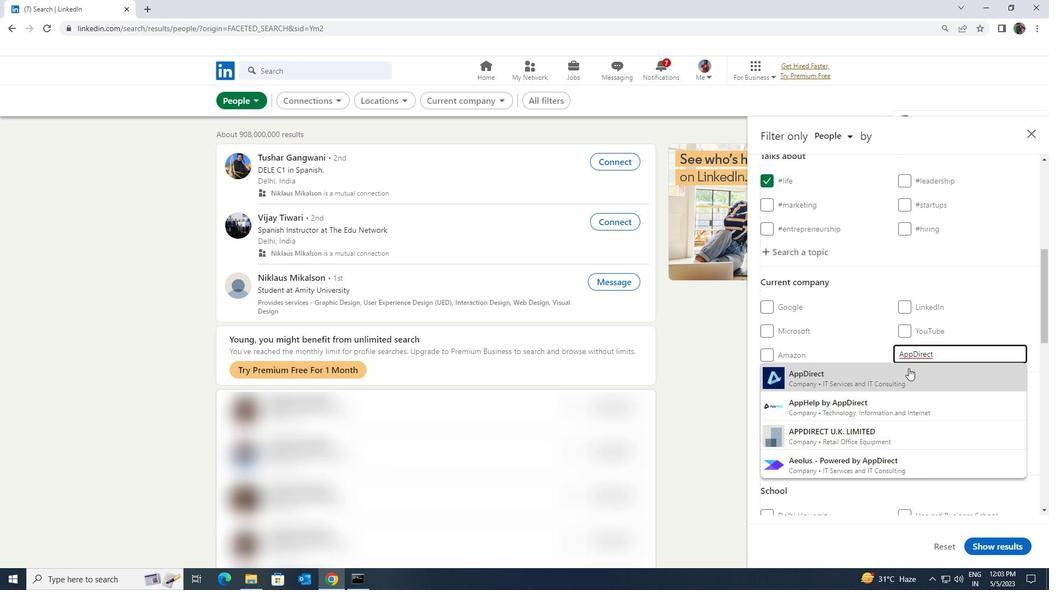 
Action: Mouse scrolled (908, 367) with delta (0, 0)
Screenshot: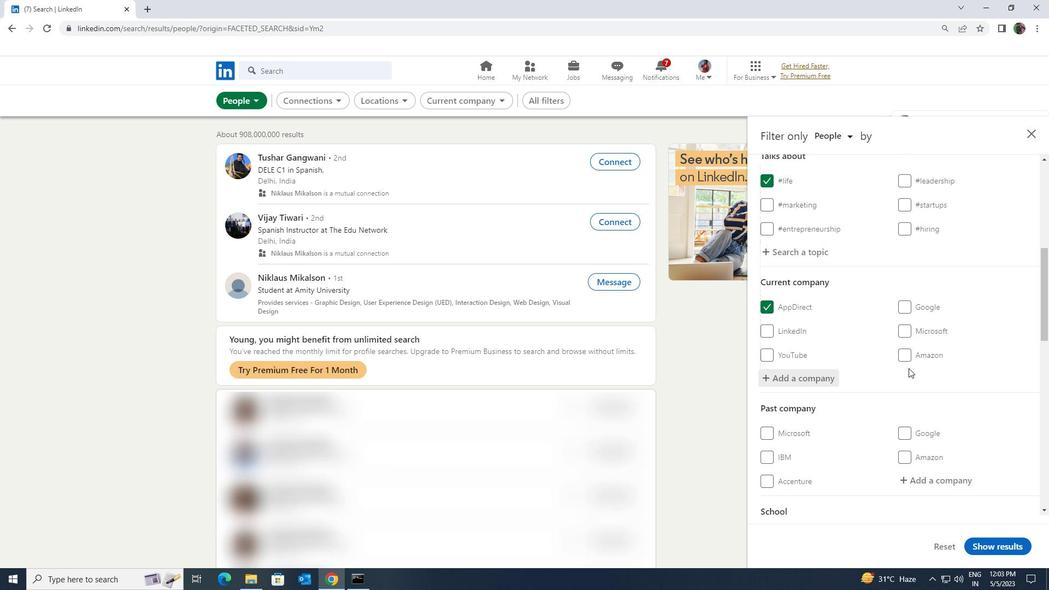 
Action: Mouse scrolled (908, 367) with delta (0, 0)
Screenshot: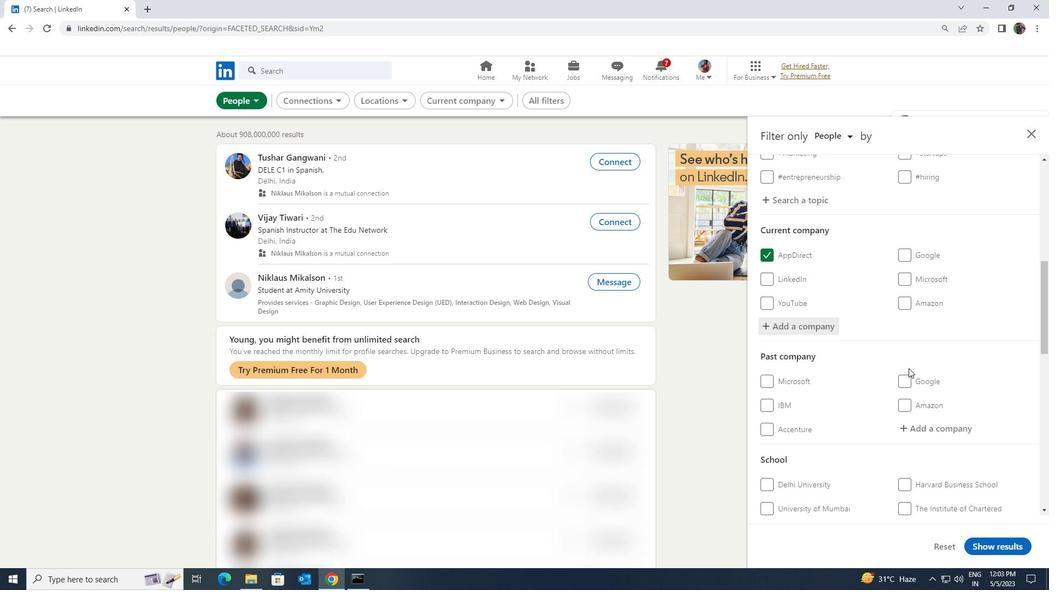 
Action: Mouse scrolled (908, 367) with delta (0, 0)
Screenshot: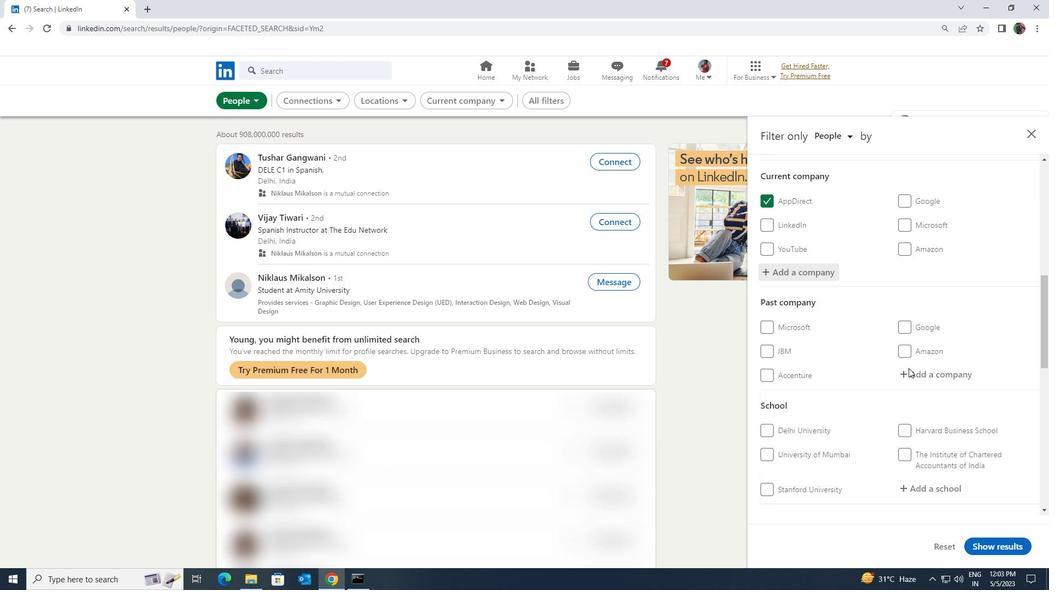 
Action: Mouse moved to (906, 430)
Screenshot: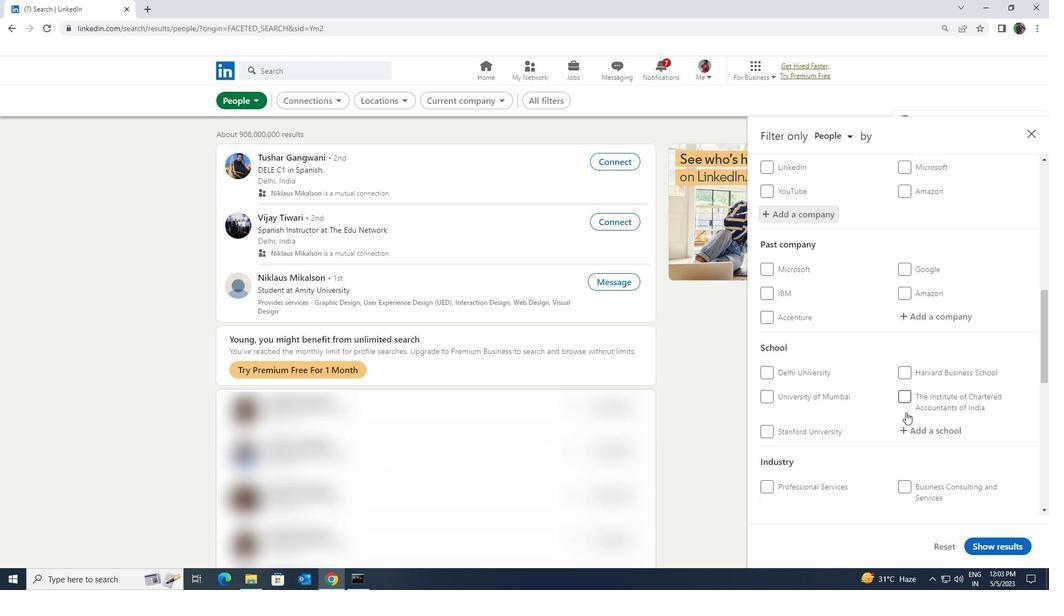 
Action: Mouse pressed left at (906, 430)
Screenshot: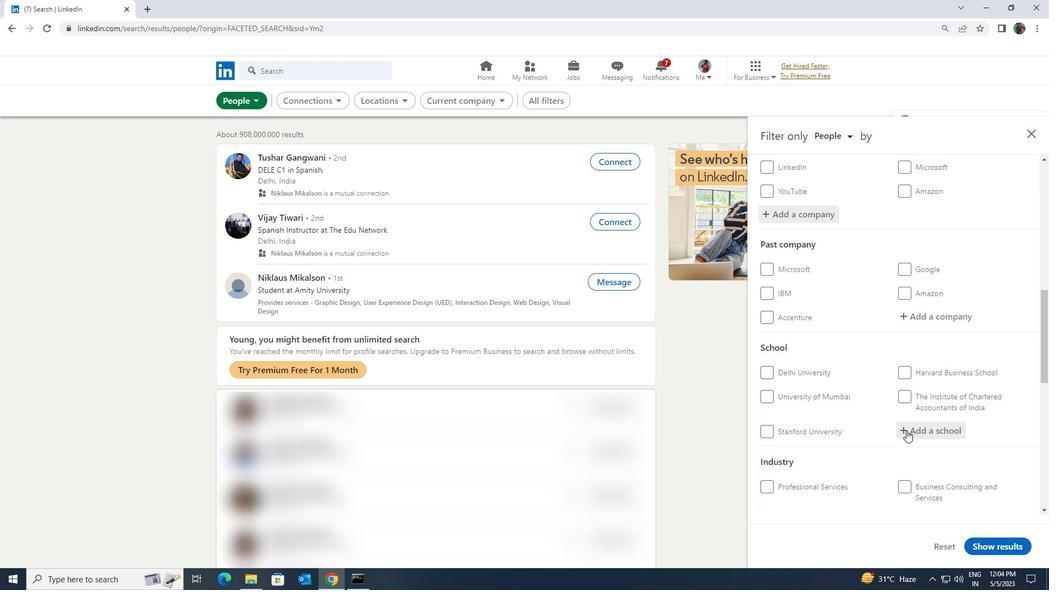 
Action: Key pressed <Key.shift><Key.shift><Key.shift>TECHNOLGY<Key.space><Key.shift>AND<Key.space><Key.shift>MANAGEMENT<Key.space><Key.shift>JOB
Screenshot: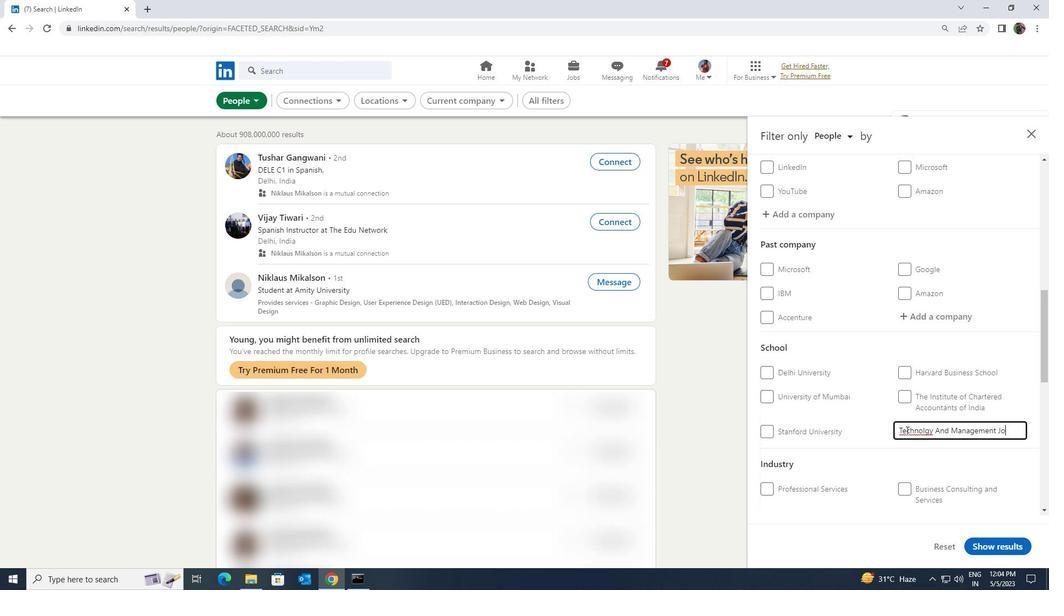 
Action: Mouse moved to (904, 432)
Screenshot: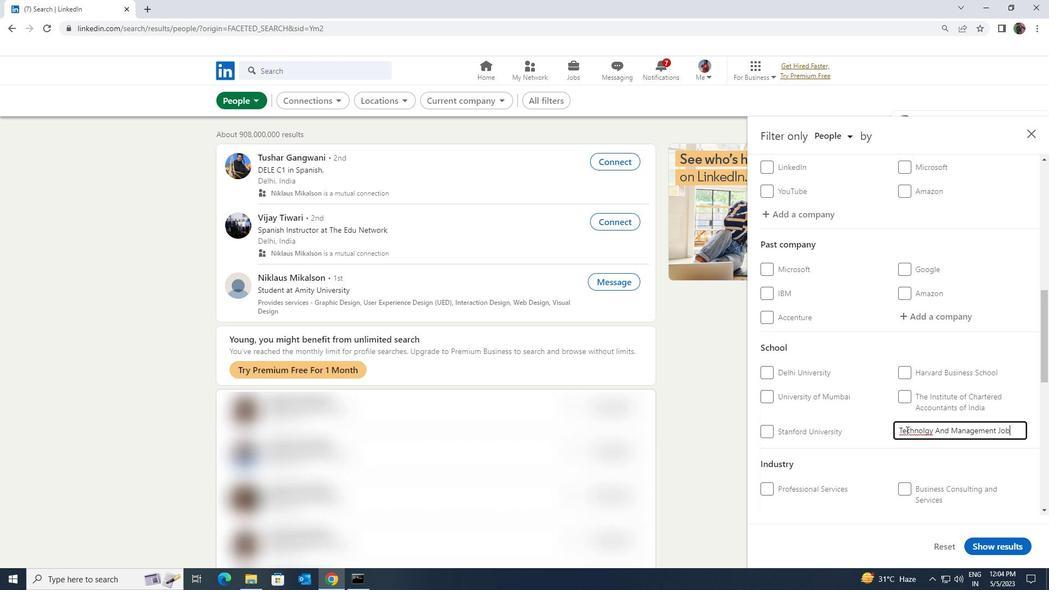 
Action: Mouse scrolled (904, 431) with delta (0, 0)
Screenshot: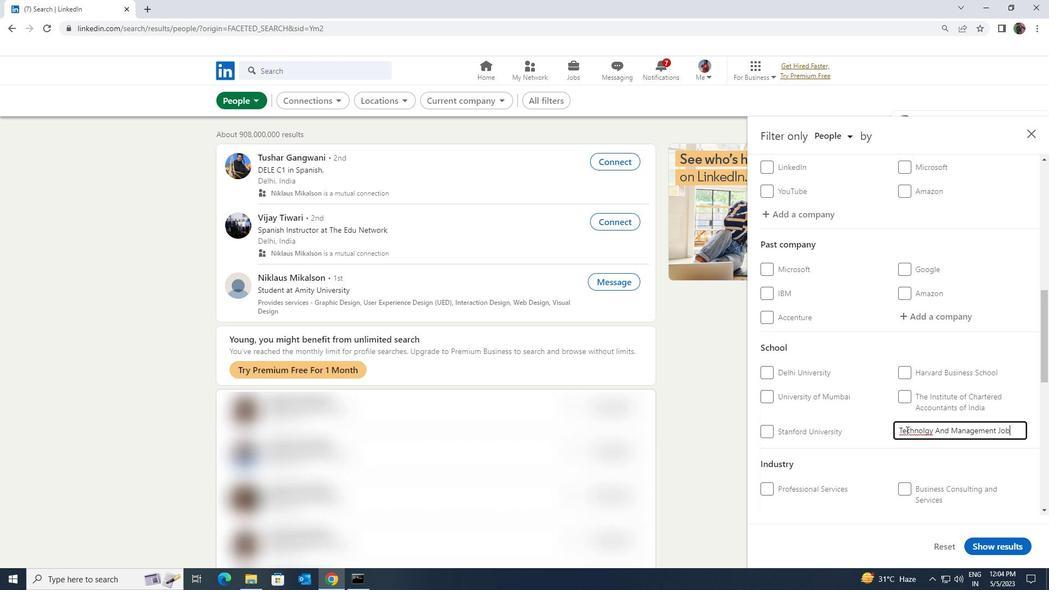 
Action: Mouse moved to (902, 433)
Screenshot: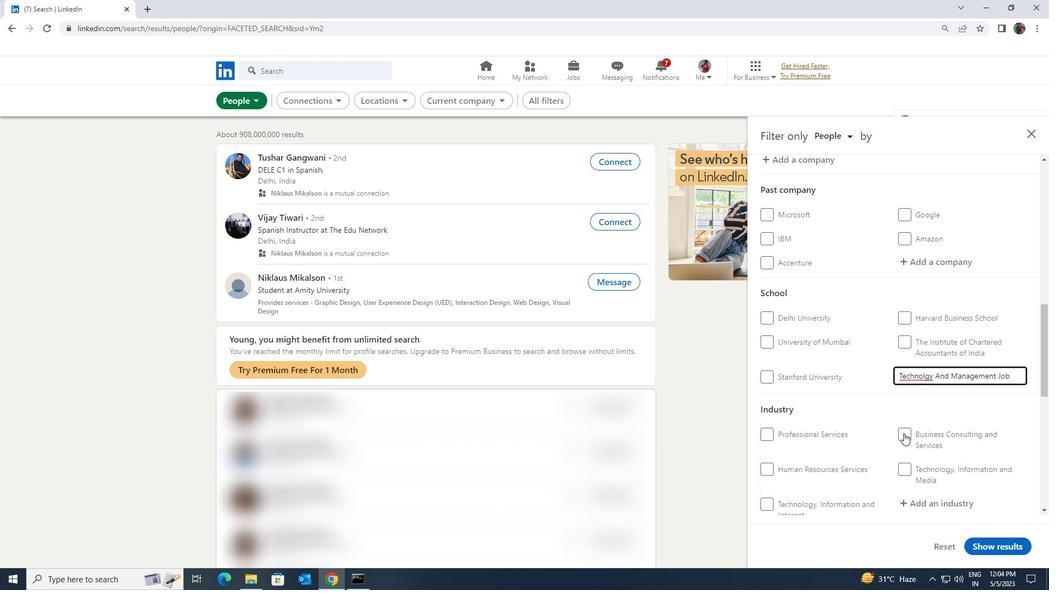 
Action: Mouse scrolled (902, 433) with delta (0, 0)
Screenshot: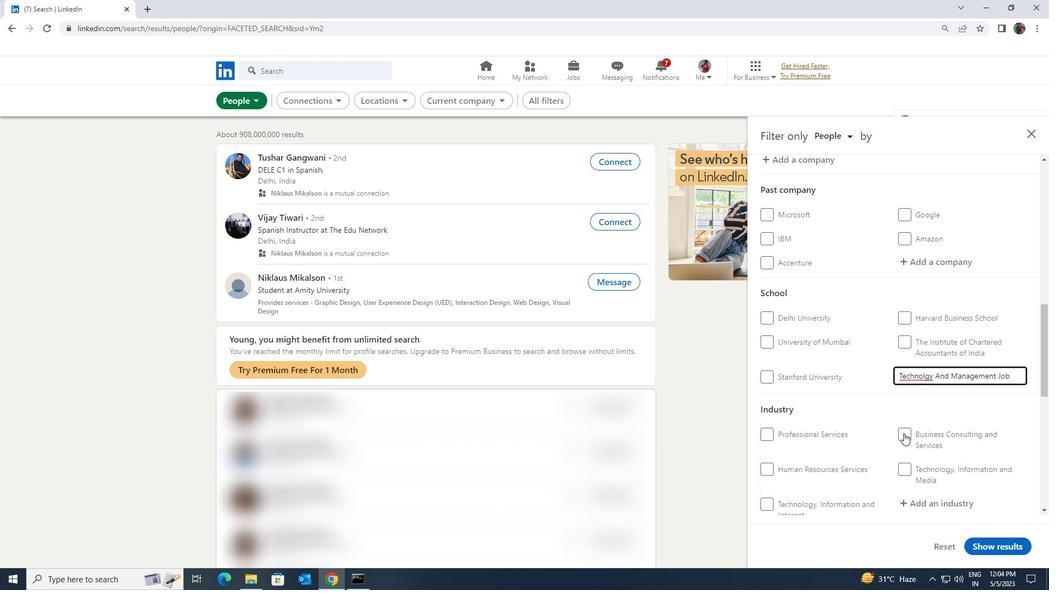 
Action: Mouse moved to (909, 447)
Screenshot: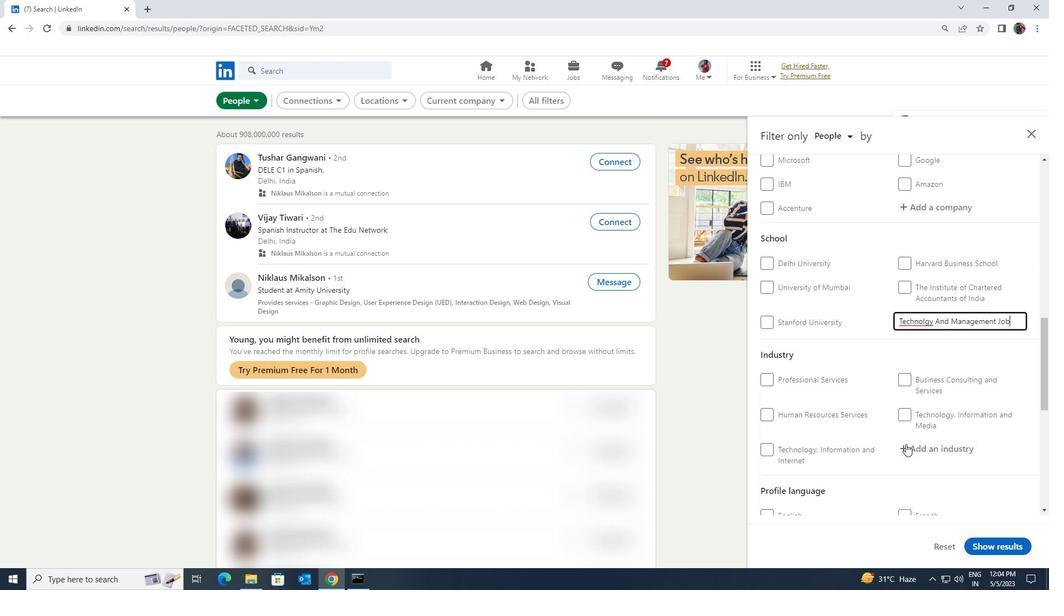 
Action: Mouse pressed left at (909, 447)
Screenshot: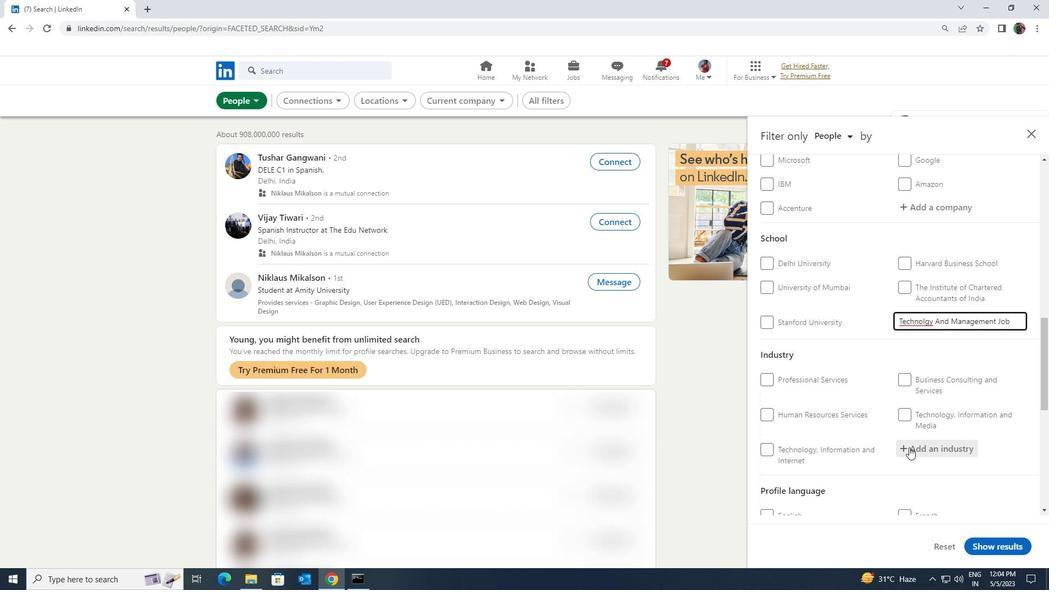 
Action: Key pressed <Key.shift><Key.shift><Key.shift><Key.shift>ELECTRICAL<Key.space><Key.shift><Key.shift><Key.shift><Key.shift><Key.shift><Key.shift><Key.shift><Key.shift><Key.shift>EQUIPMENT
Screenshot: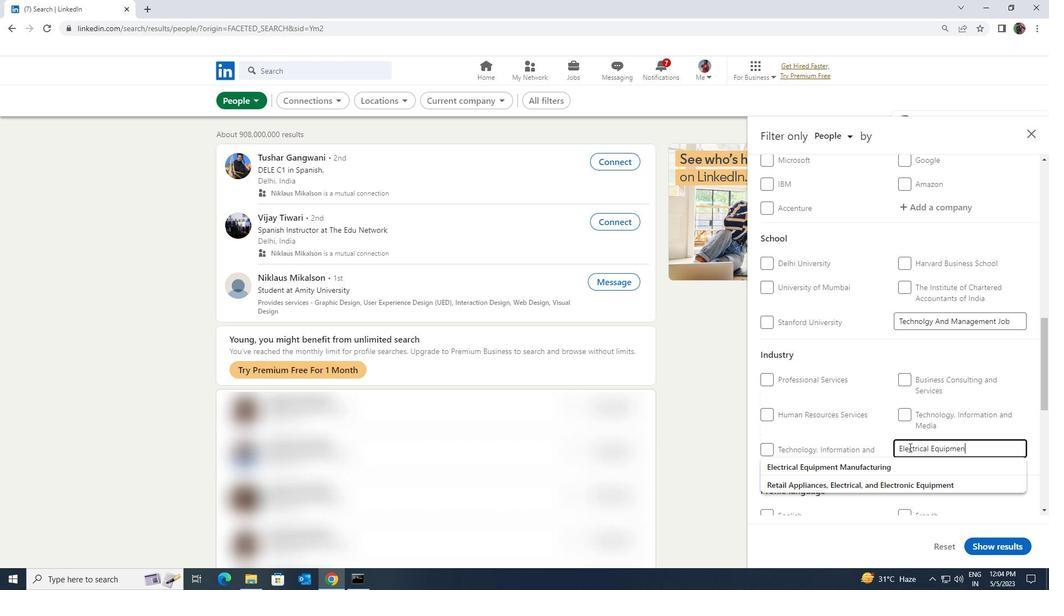 
Action: Mouse moved to (907, 467)
Screenshot: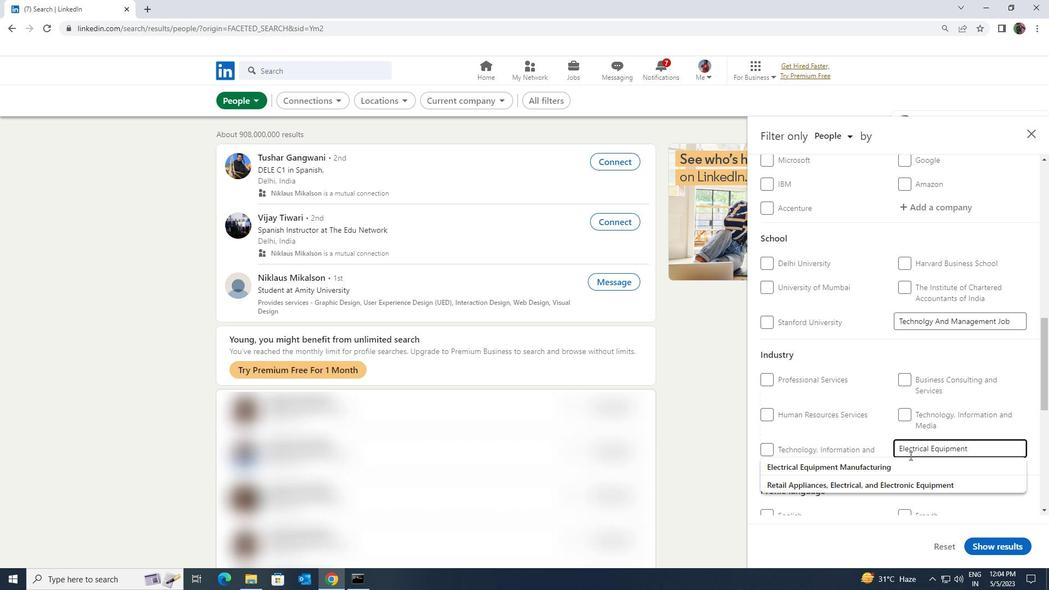 
Action: Mouse pressed left at (907, 467)
Screenshot: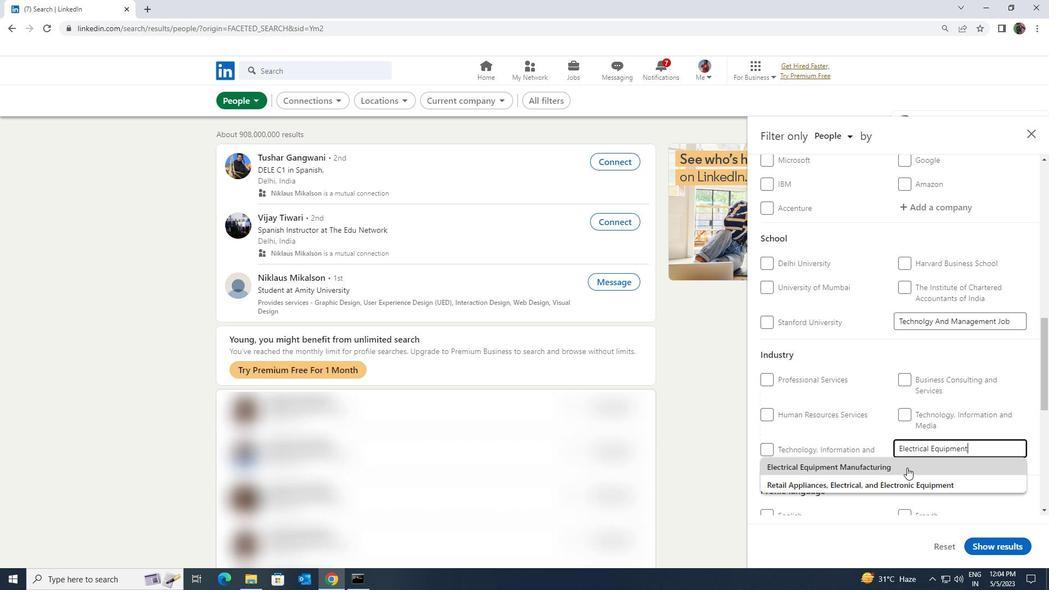 
Action: Mouse scrolled (907, 467) with delta (0, 0)
Screenshot: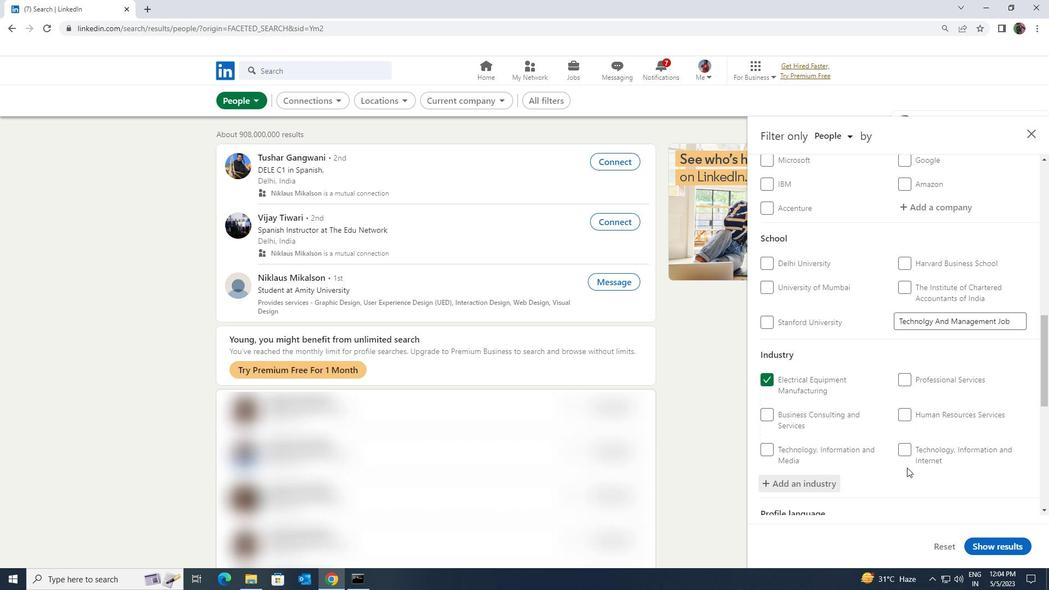 
Action: Mouse scrolled (907, 467) with delta (0, 0)
Screenshot: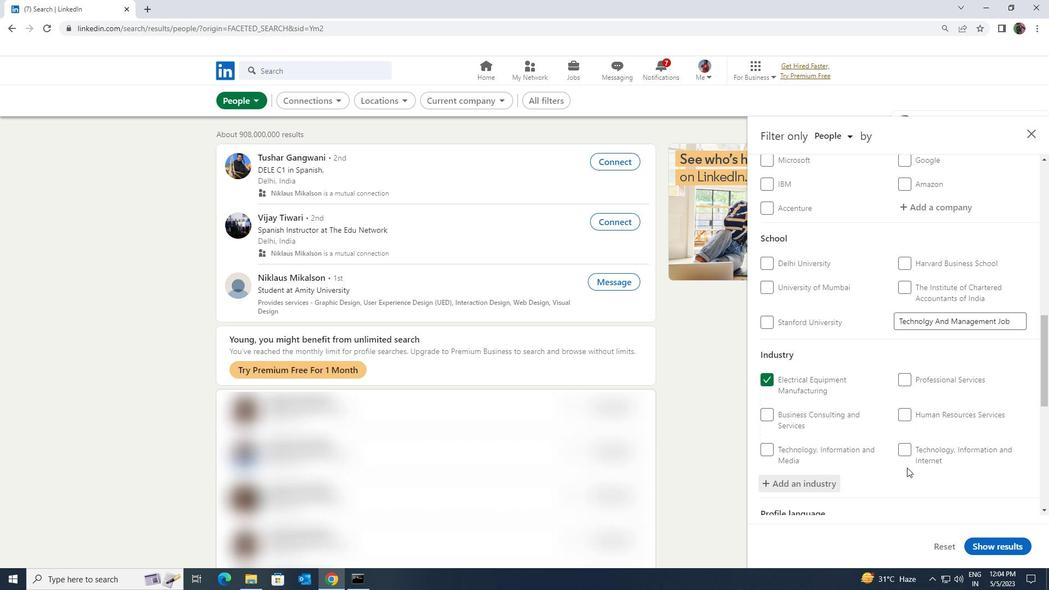 
Action: Mouse moved to (906, 467)
Screenshot: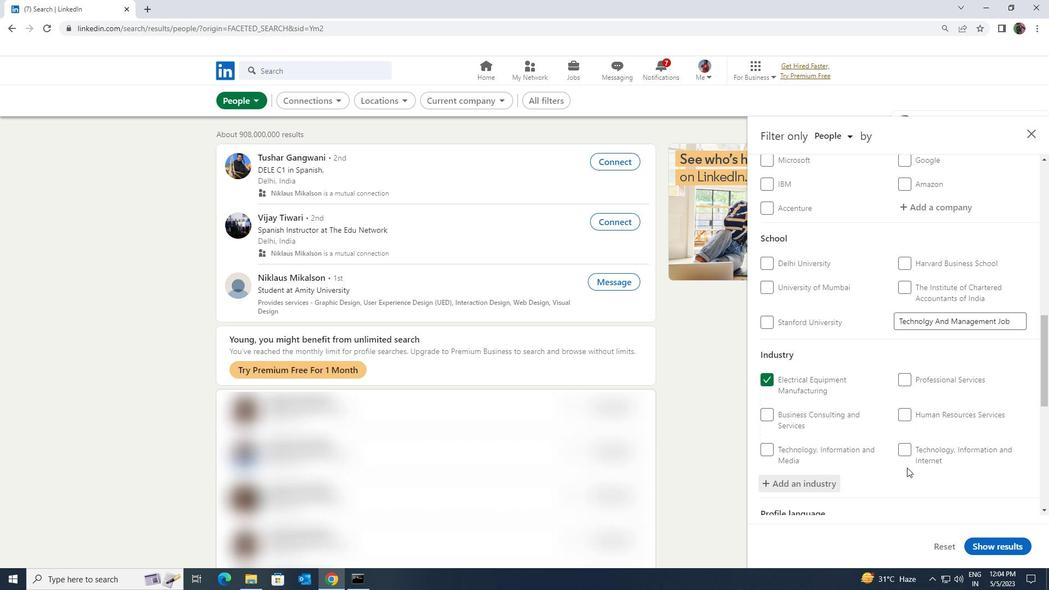 
Action: Mouse scrolled (906, 467) with delta (0, 0)
Screenshot: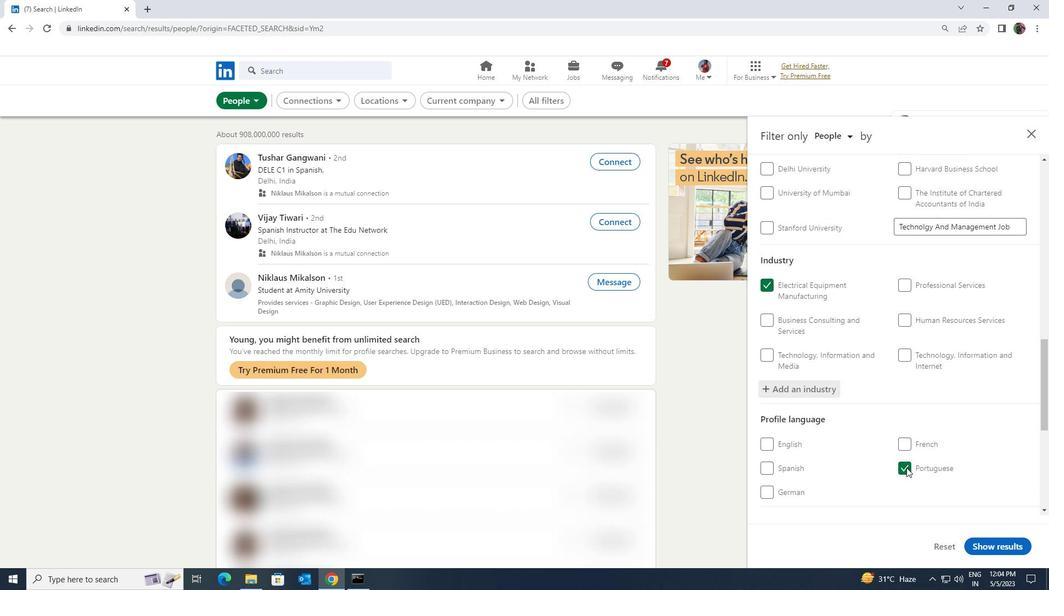 
Action: Mouse scrolled (906, 467) with delta (0, 0)
Screenshot: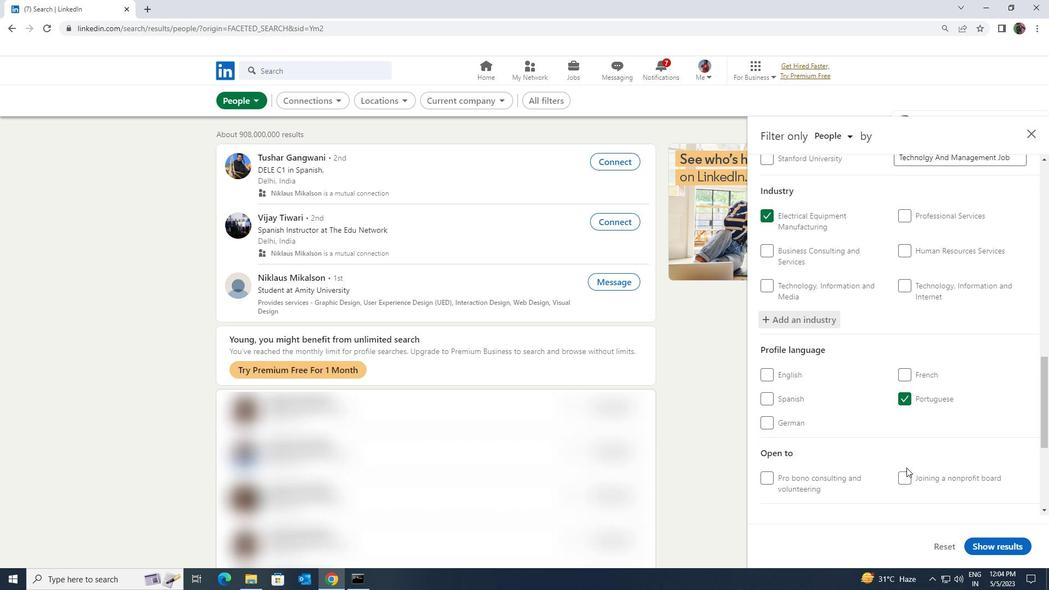
Action: Mouse scrolled (906, 467) with delta (0, 0)
Screenshot: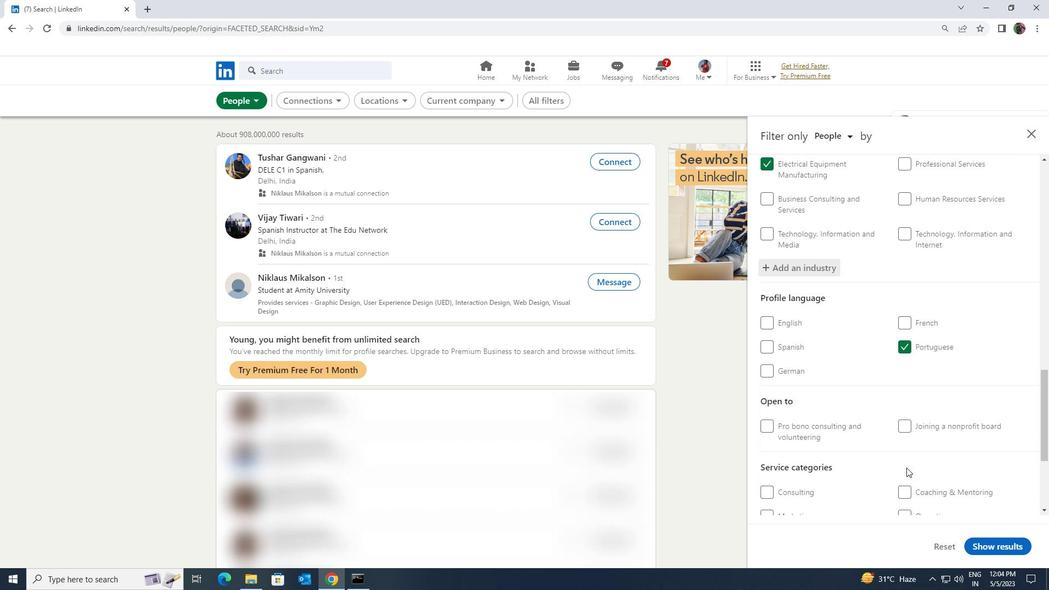 
Action: Mouse moved to (909, 487)
Screenshot: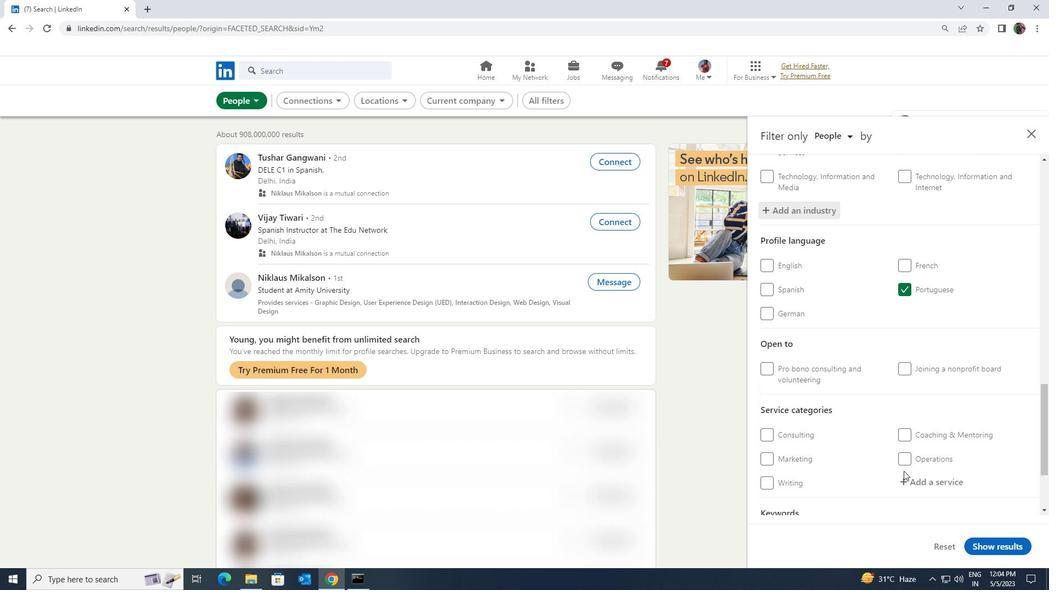 
Action: Mouse pressed left at (909, 487)
Screenshot: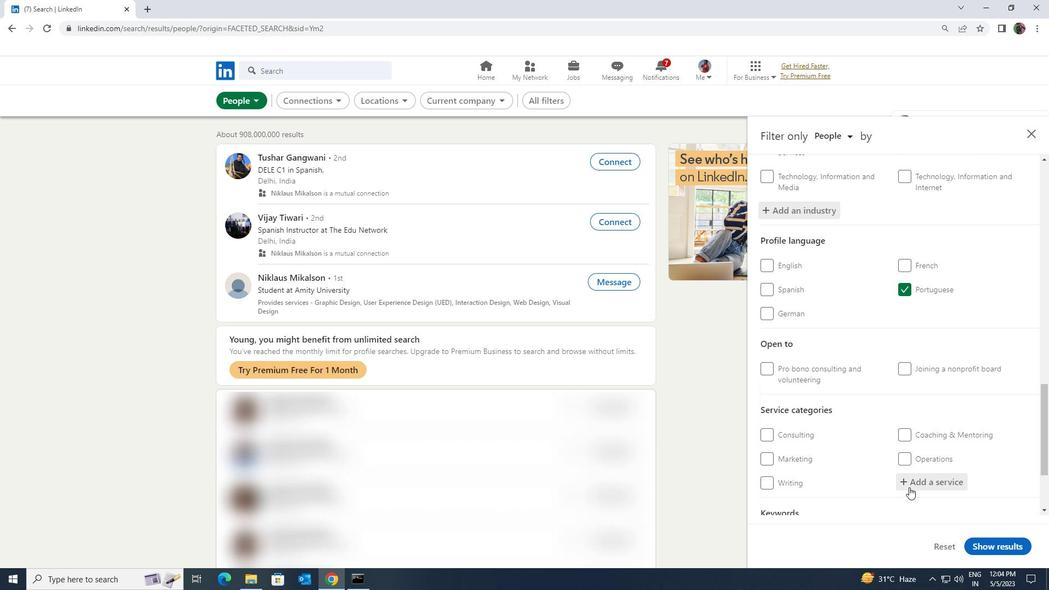 
Action: Key pressed <Key.shift><Key.shift><Key.shift><Key.shift>LABOR
Screenshot: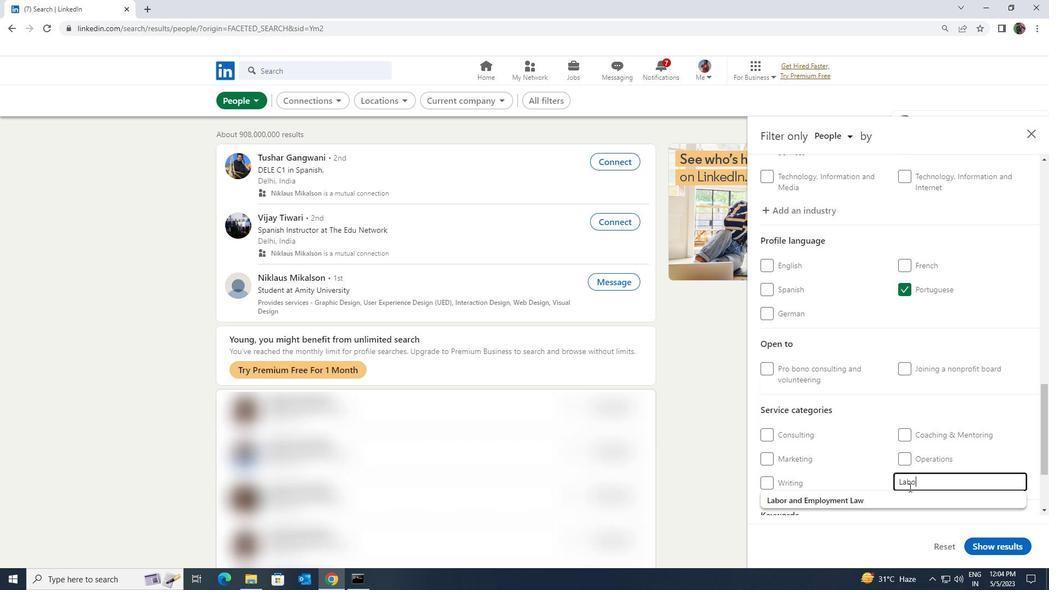 
Action: Mouse moved to (907, 490)
Screenshot: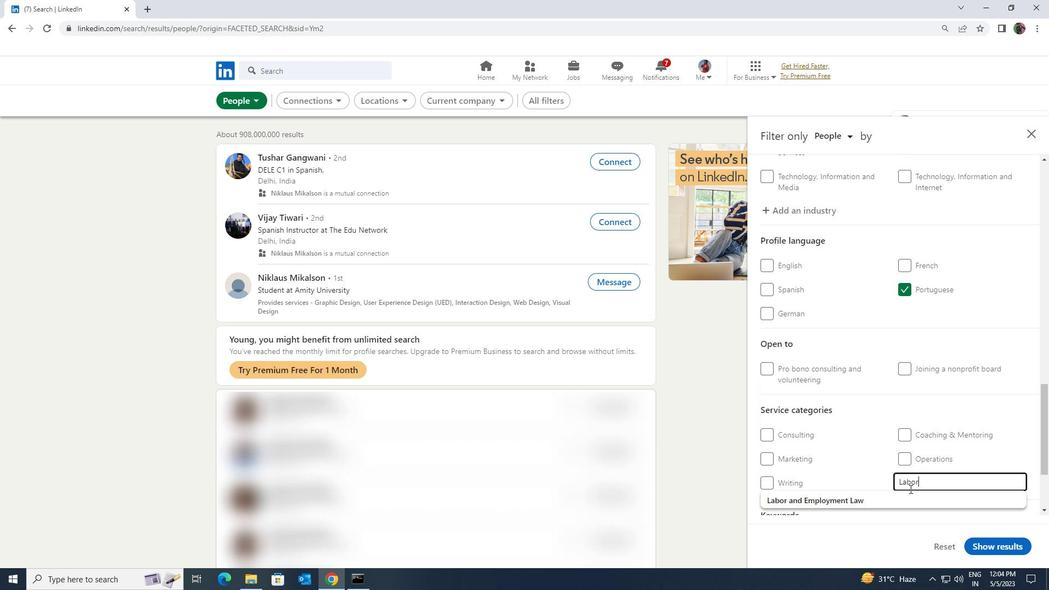 
Action: Mouse pressed left at (907, 490)
Screenshot: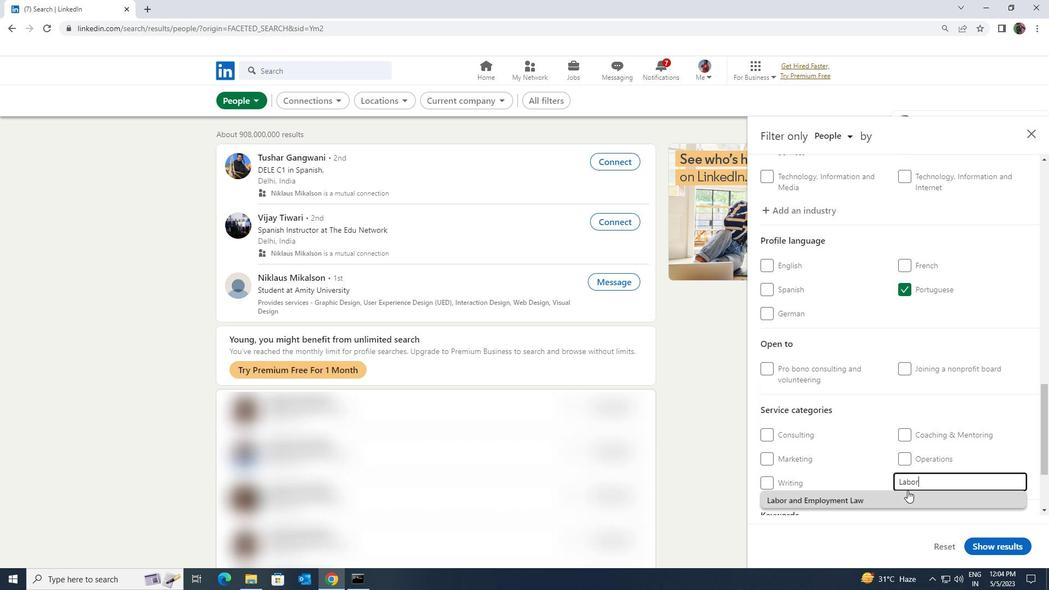 
Action: Mouse moved to (851, 462)
Screenshot: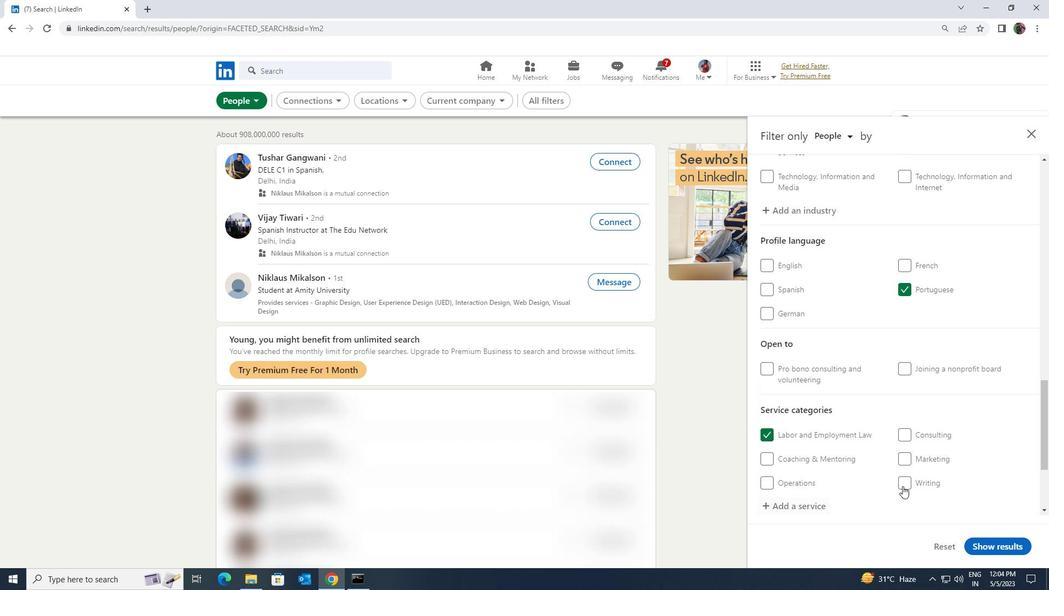 
Action: Mouse scrolled (851, 461) with delta (0, 0)
Screenshot: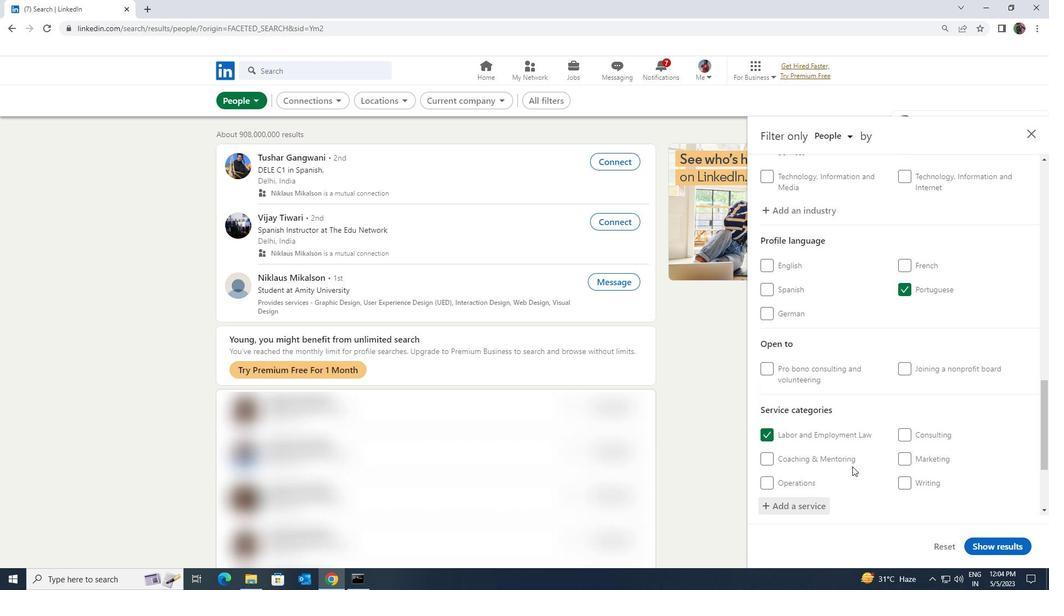 
Action: Mouse scrolled (851, 461) with delta (0, 0)
Screenshot: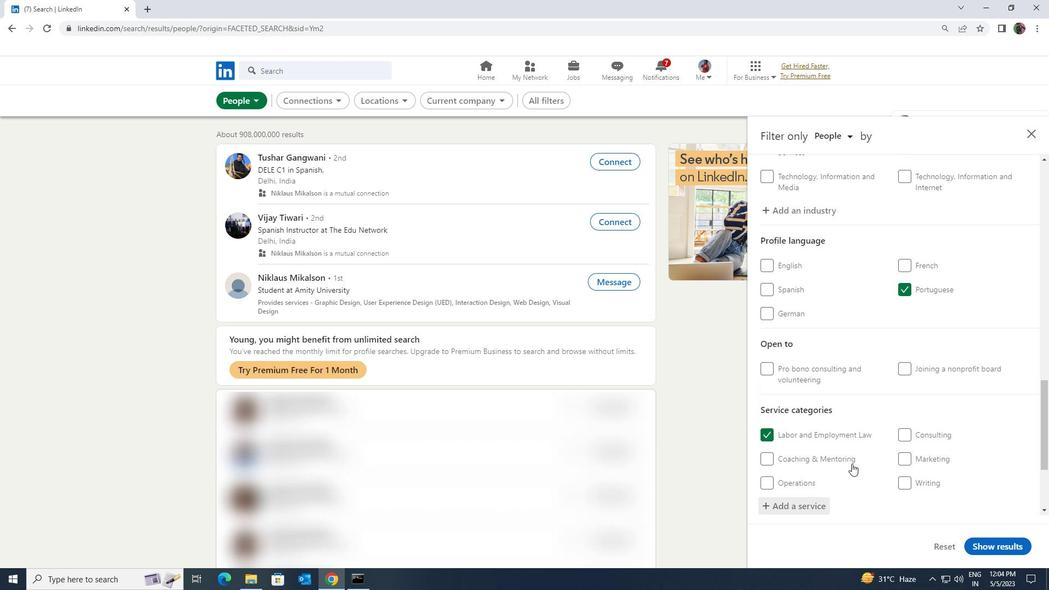 
Action: Mouse moved to (851, 461)
Screenshot: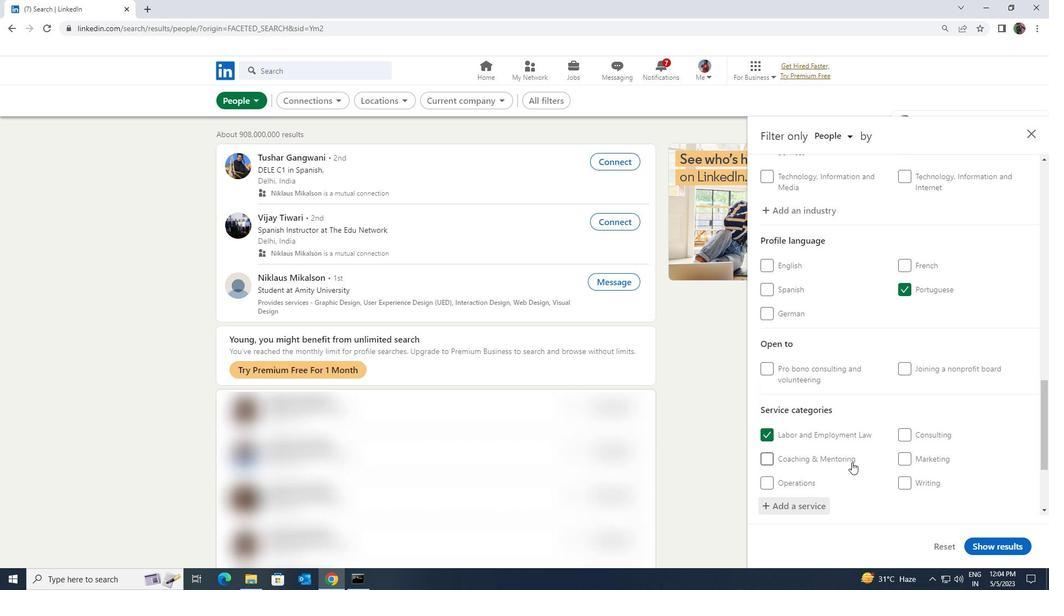 
Action: Mouse scrolled (851, 461) with delta (0, 0)
Screenshot: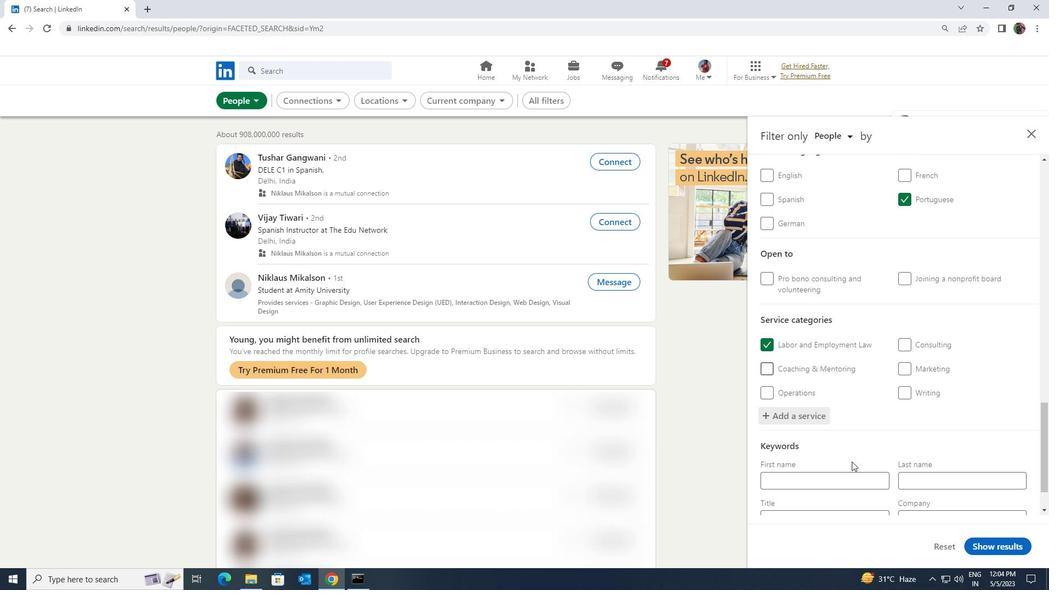 
Action: Mouse moved to (851, 466)
Screenshot: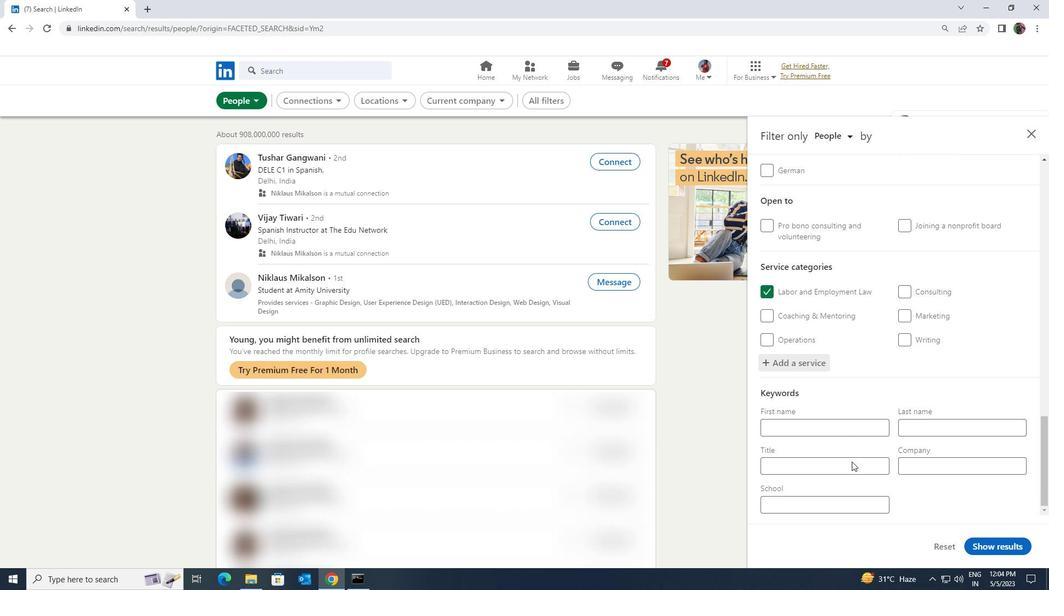 
Action: Mouse pressed left at (851, 466)
Screenshot: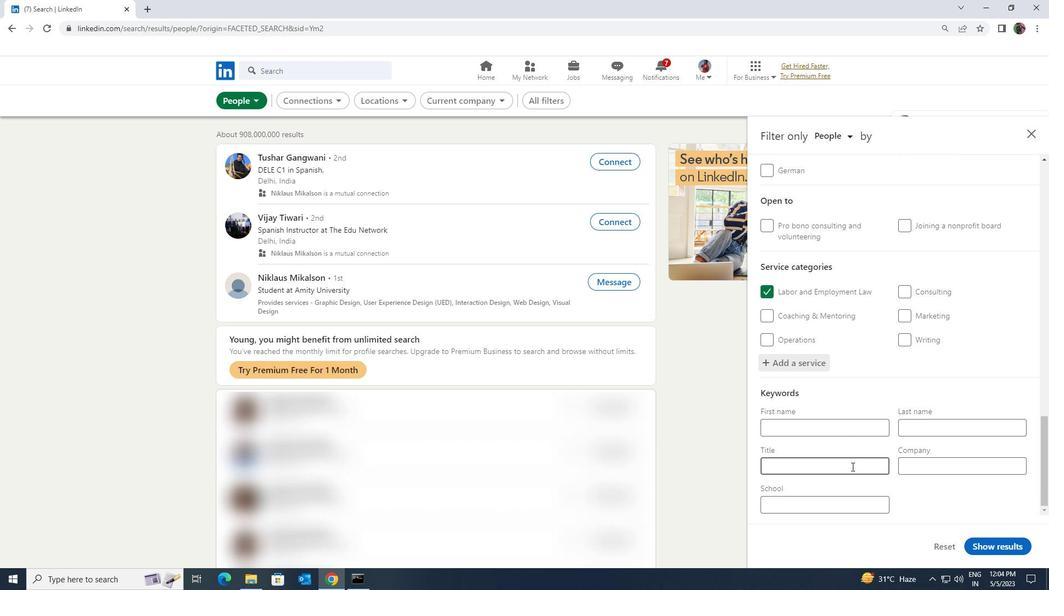 
Action: Mouse moved to (850, 467)
Screenshot: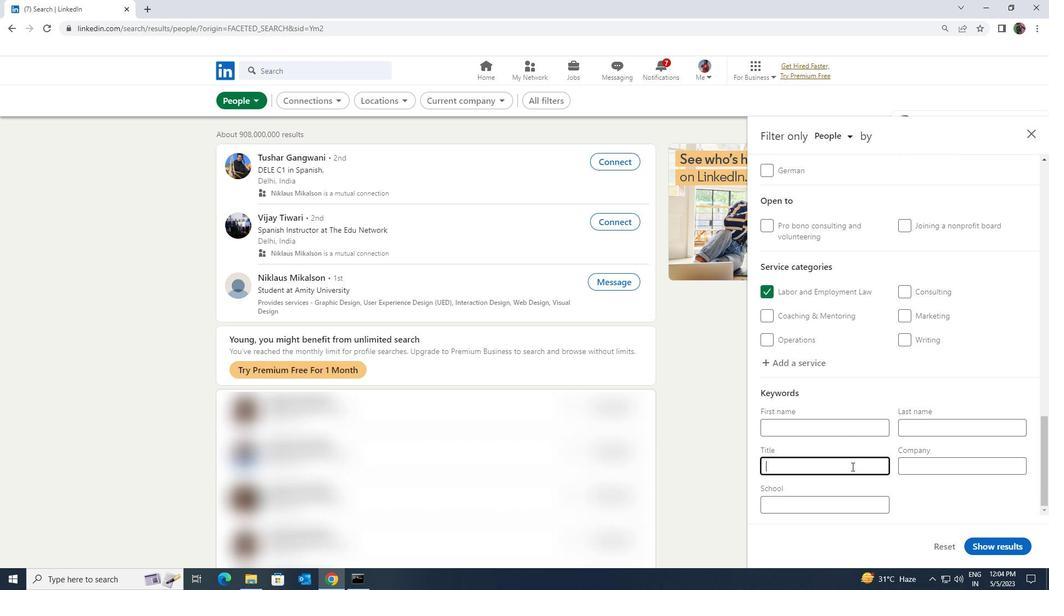 
Action: Key pressed <Key.shift><Key.shift><Key.shift><Key.shift><Key.shift><Key.shift><Key.shift><Key.shift>PLAYWRIGHT
Screenshot: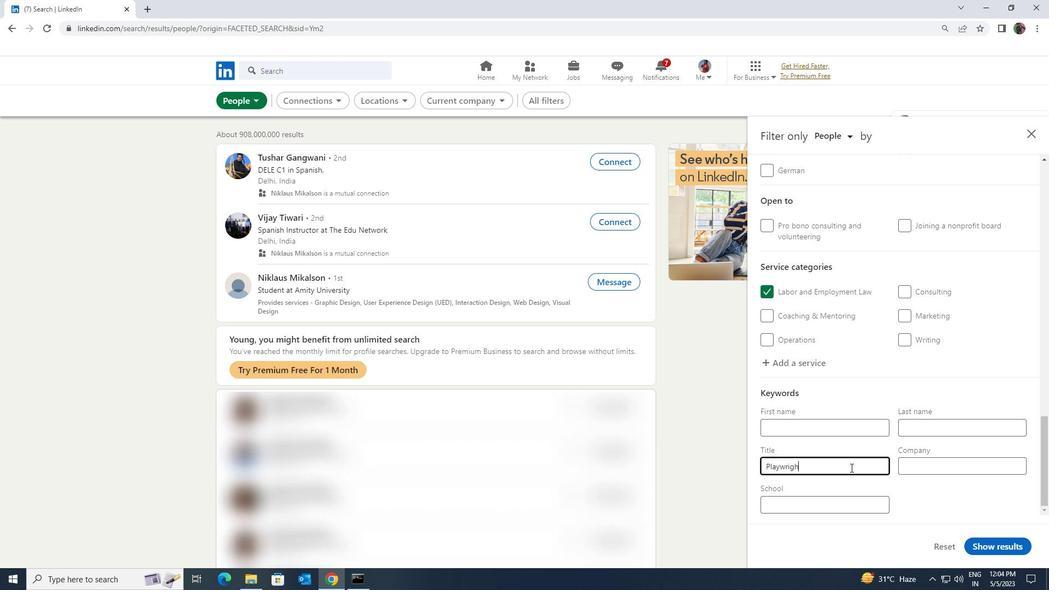 
Action: Mouse moved to (982, 540)
Screenshot: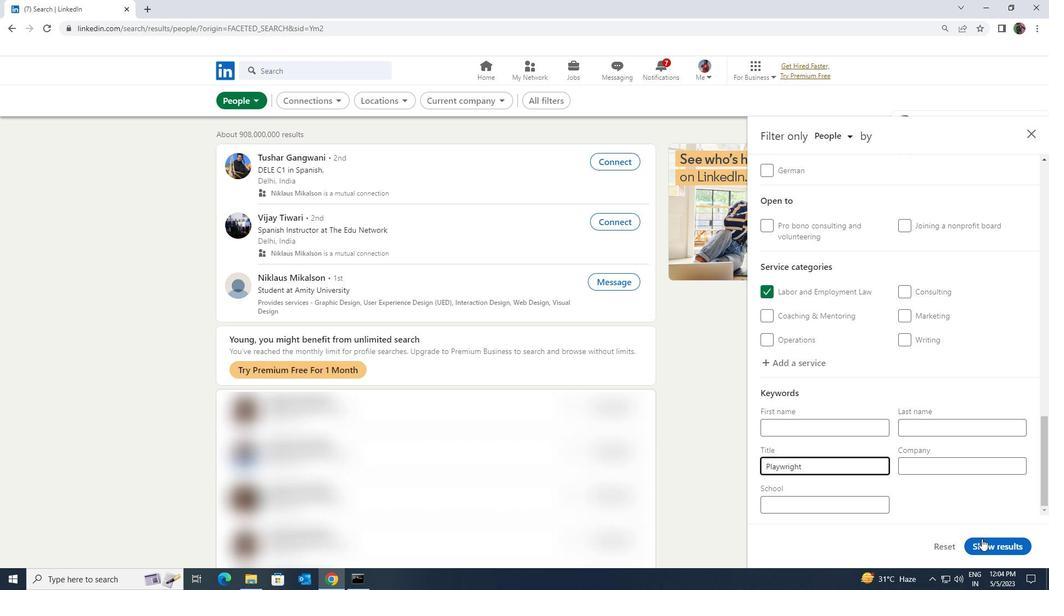 
Action: Mouse pressed left at (982, 540)
Screenshot: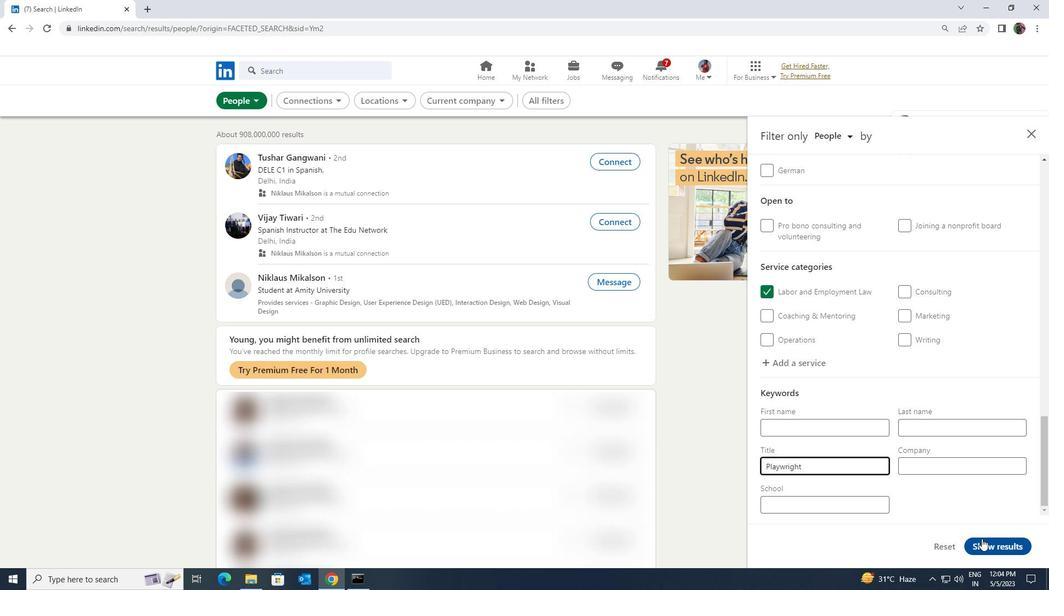 
Action: Mouse moved to (982, 542)
Screenshot: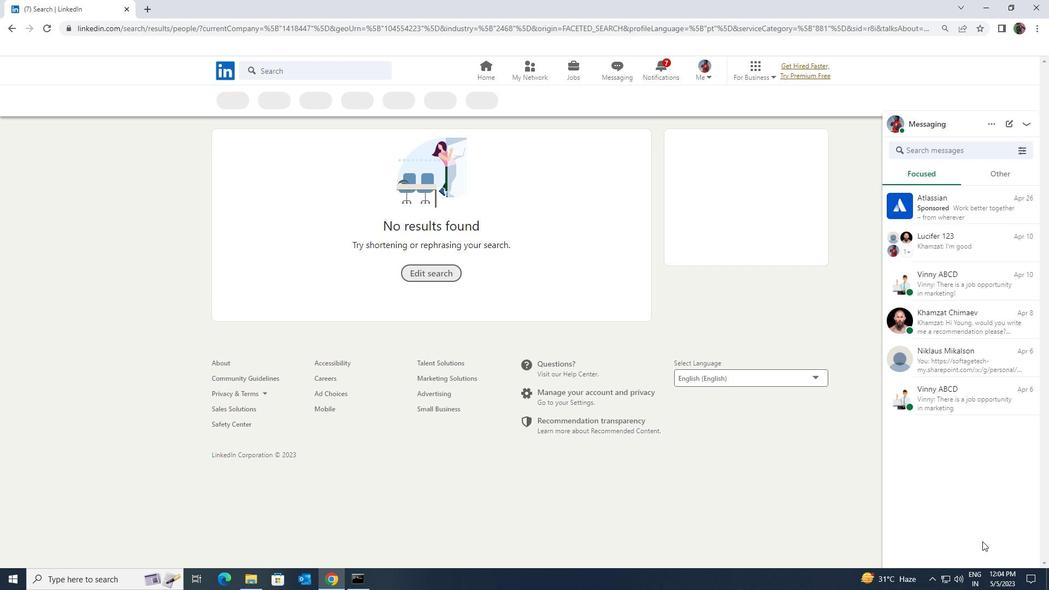 
